 Task: Add an event with the title Interview with Christena, date '2024/03/01', time 8:00 AM to 10:00 AMand add a description: The quality assurance team will provide recommendations for process improvements based on their findings. These recommendations may include suggestions for enhancing project management practices, refining development methodologies, or implementing quality control measures.Select event color  Grape . Add location for the event as: Accra, Ghana, logged in from the account softage.4@softage.netand send the event invitation to softage.2@softage.net and softage.3@softage.net. Set a reminder for the event Every weekday(Monday to Friday)
Action: Mouse moved to (74, 103)
Screenshot: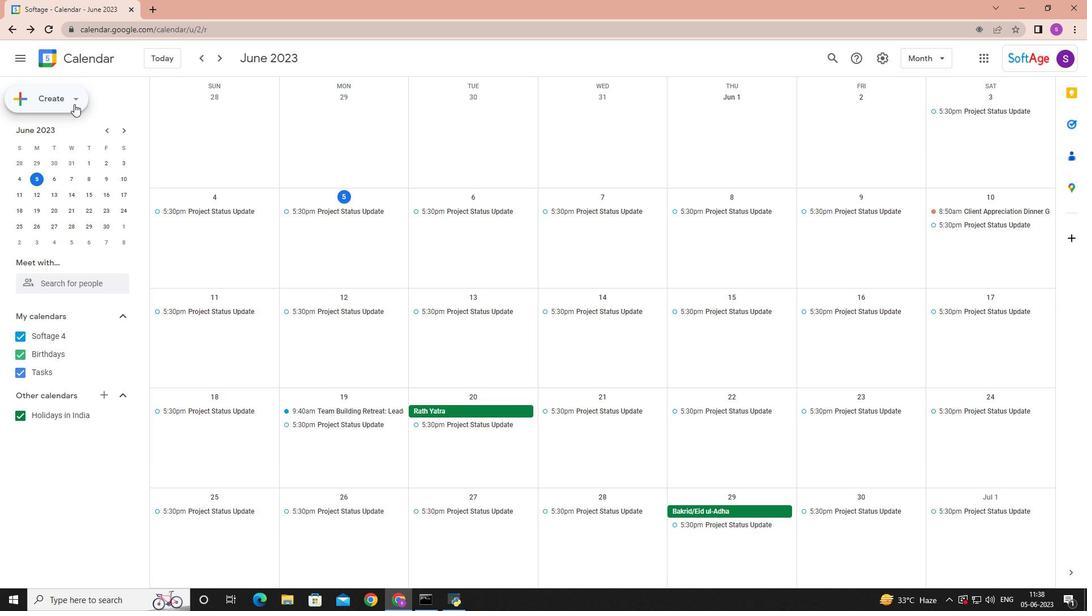 
Action: Mouse pressed left at (74, 103)
Screenshot: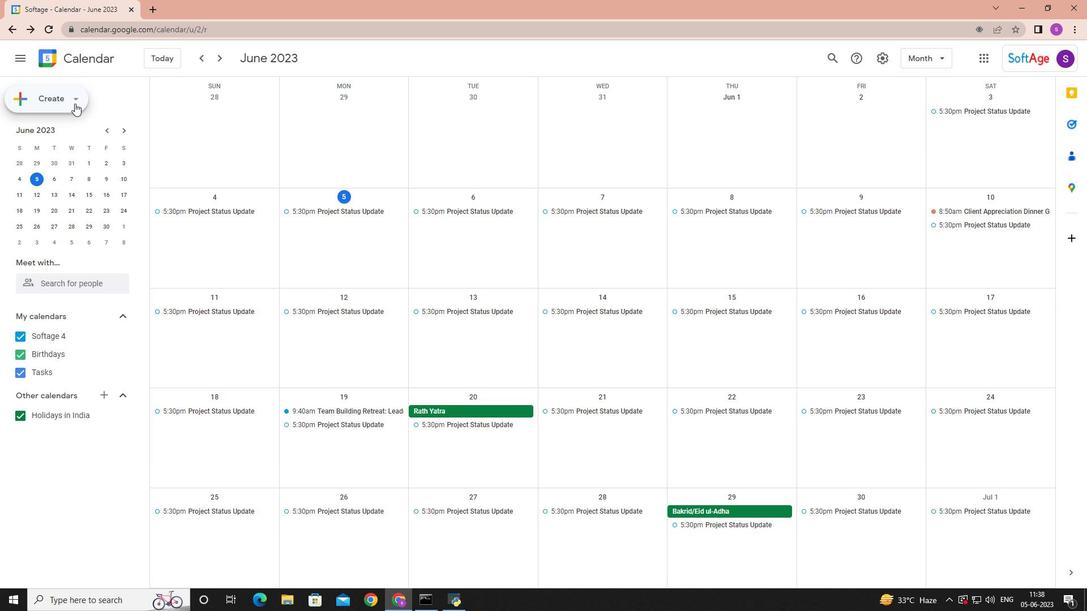
Action: Mouse moved to (73, 130)
Screenshot: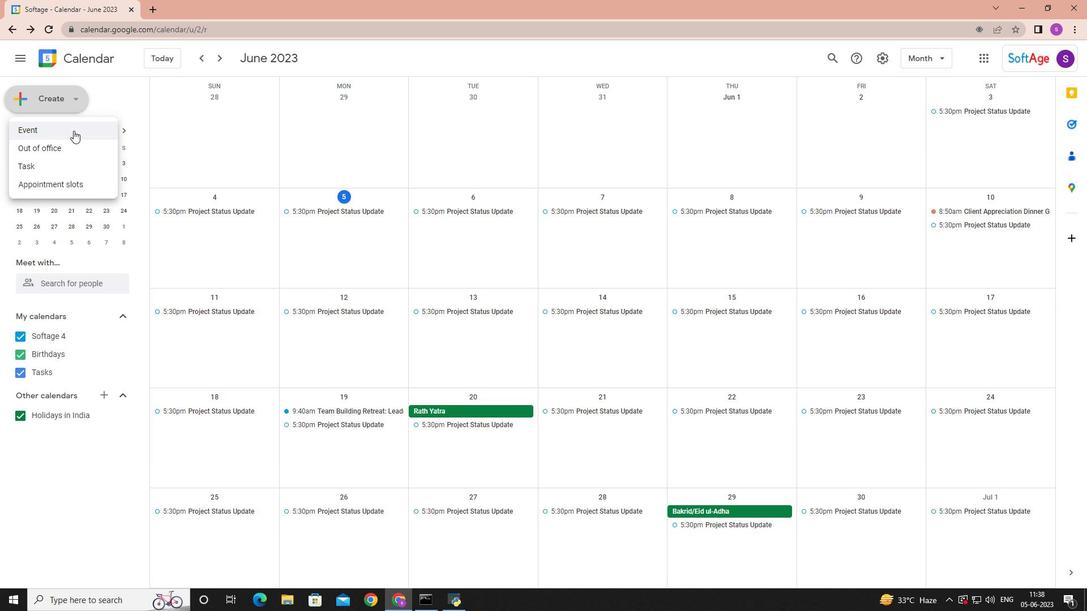 
Action: Mouse pressed left at (73, 130)
Screenshot: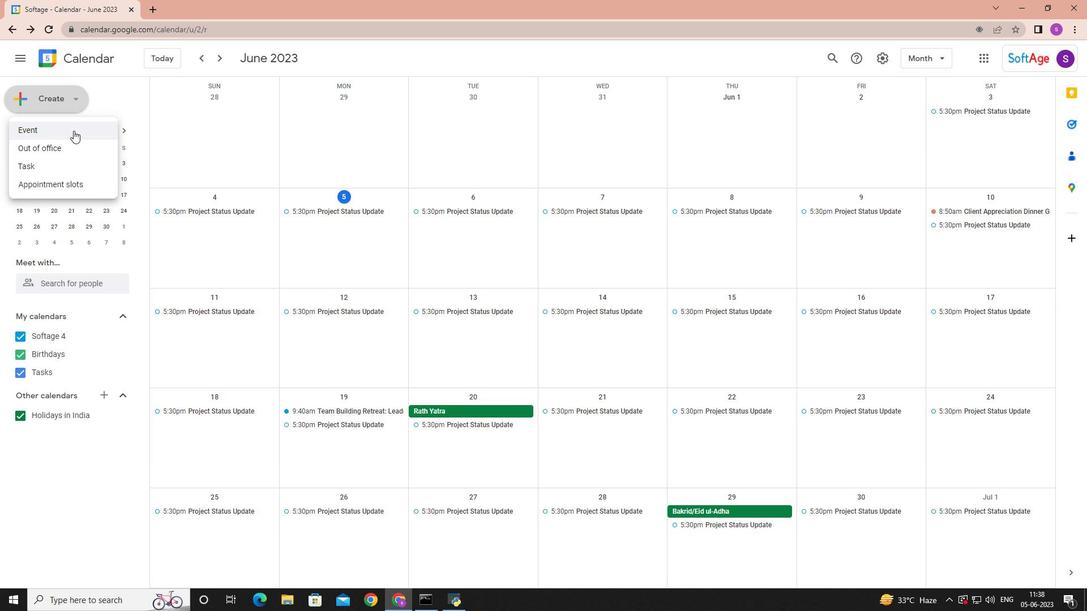 
Action: Mouse moved to (176, 447)
Screenshot: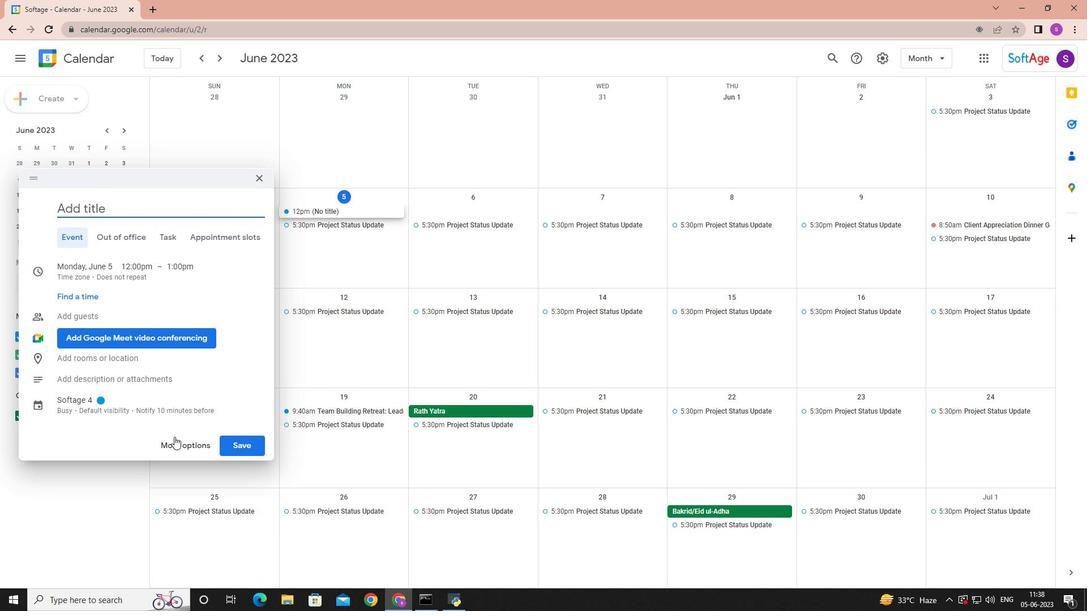 
Action: Mouse pressed left at (176, 447)
Screenshot: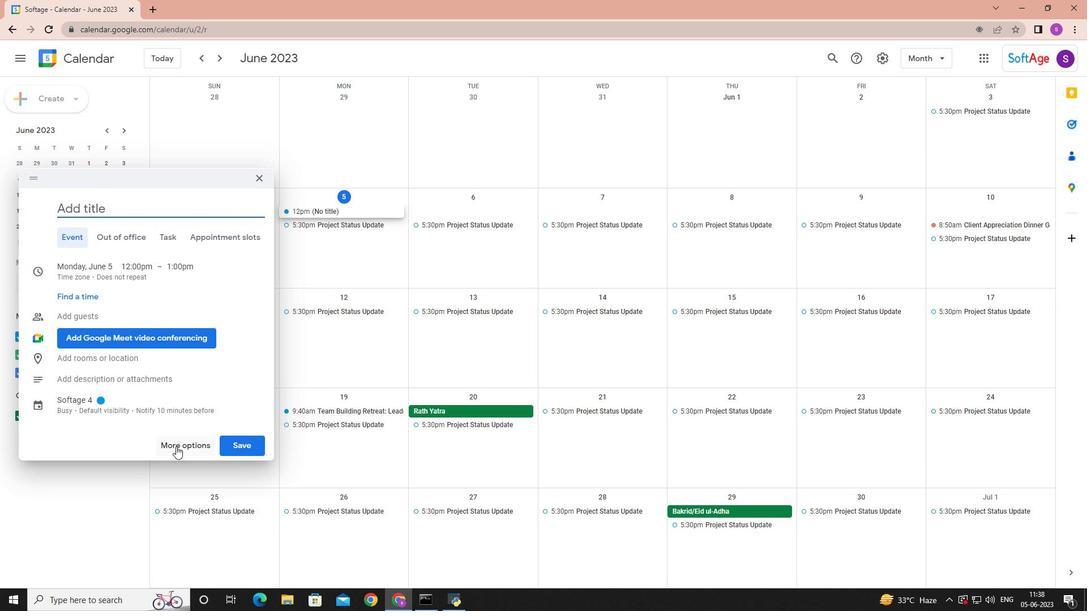 
Action: Key pressed <Key.shift>Interview<Key.space>with<Key.space><Key.shift>Christena,<Key.backspace>
Screenshot: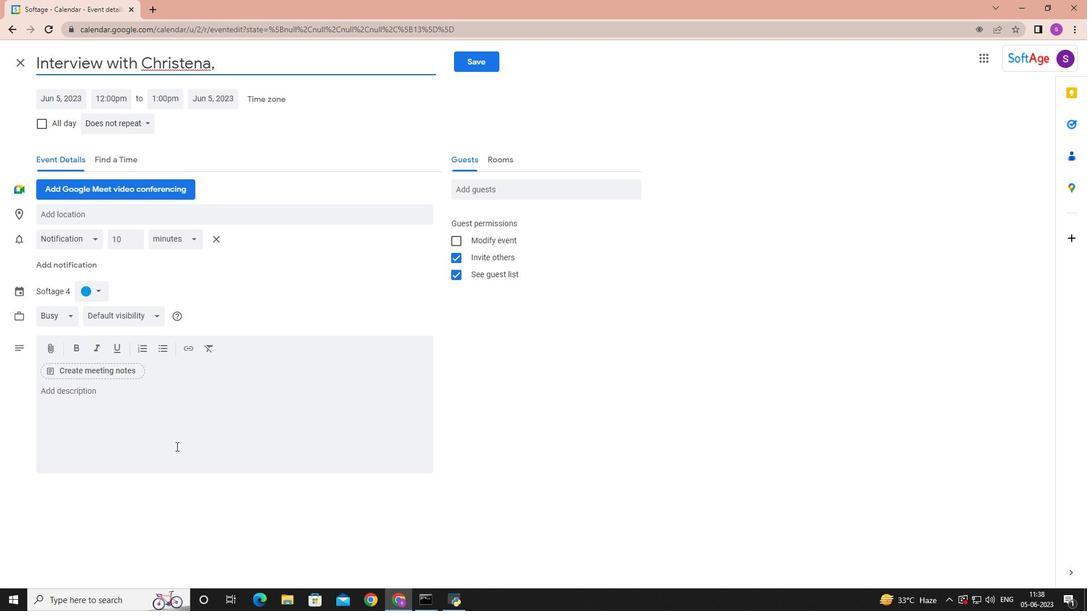 
Action: Mouse moved to (62, 103)
Screenshot: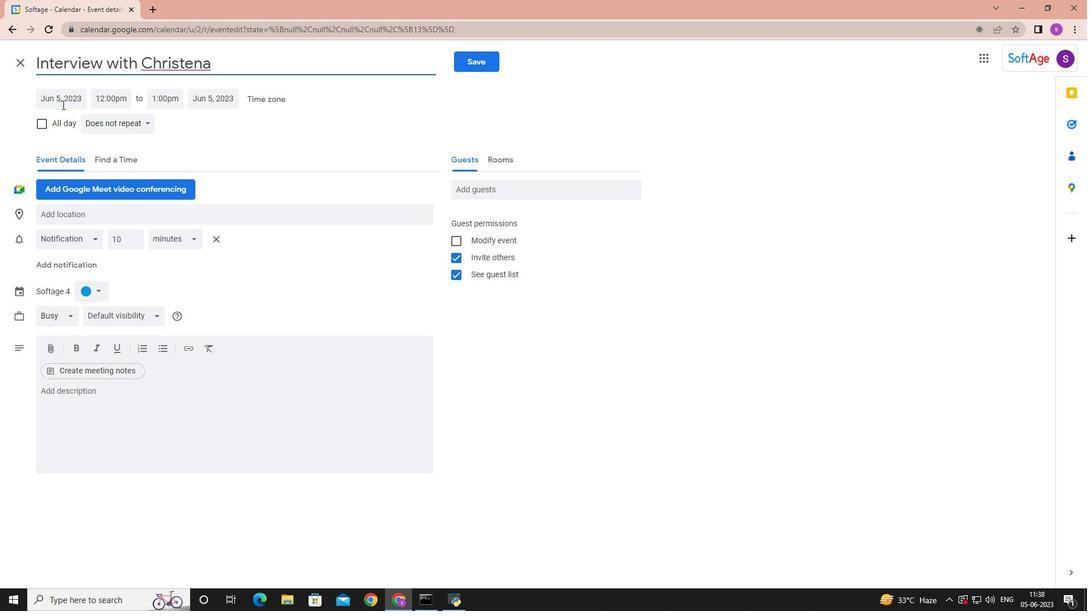 
Action: Mouse pressed left at (62, 103)
Screenshot: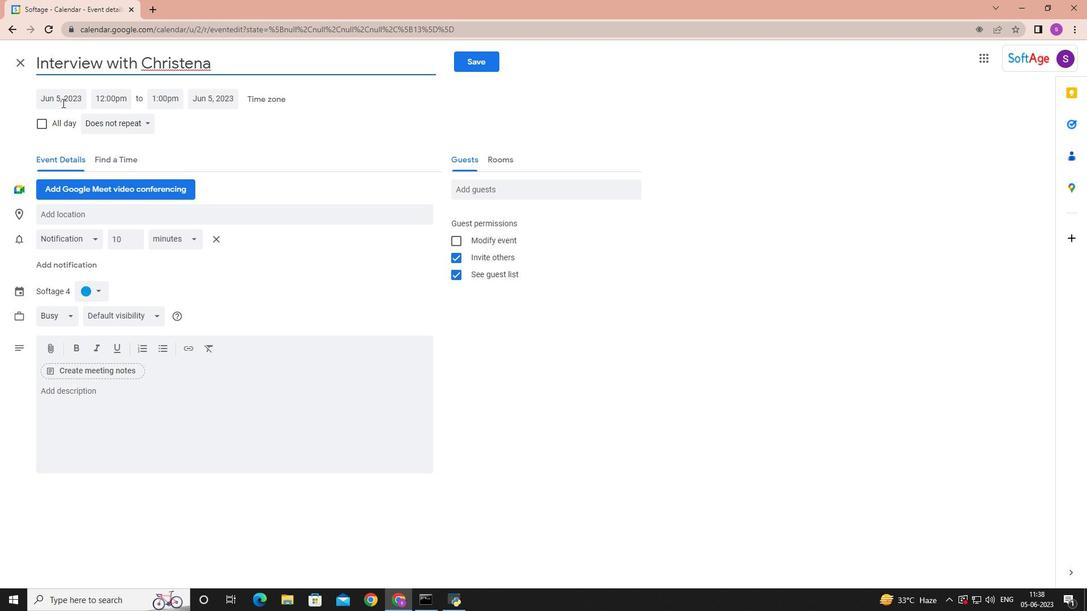 
Action: Mouse moved to (177, 120)
Screenshot: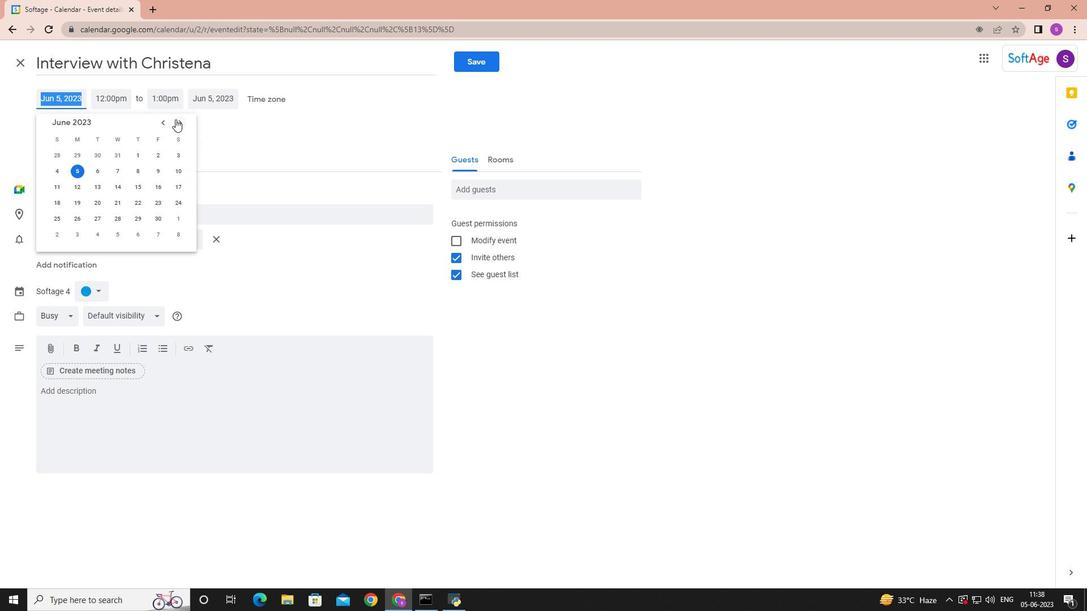 
Action: Mouse pressed left at (177, 120)
Screenshot: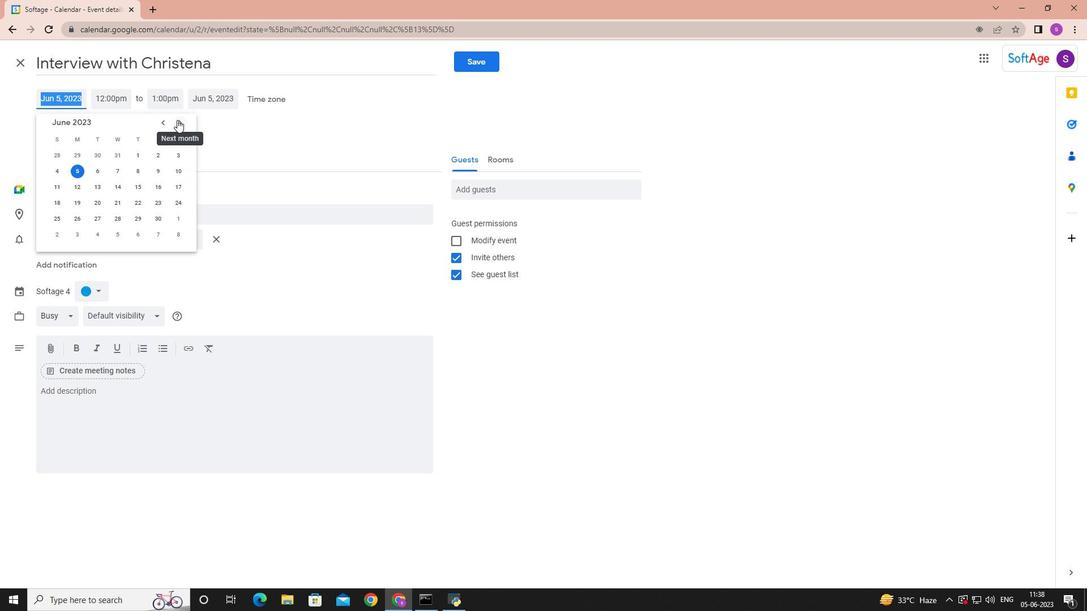 
Action: Mouse pressed left at (177, 120)
Screenshot: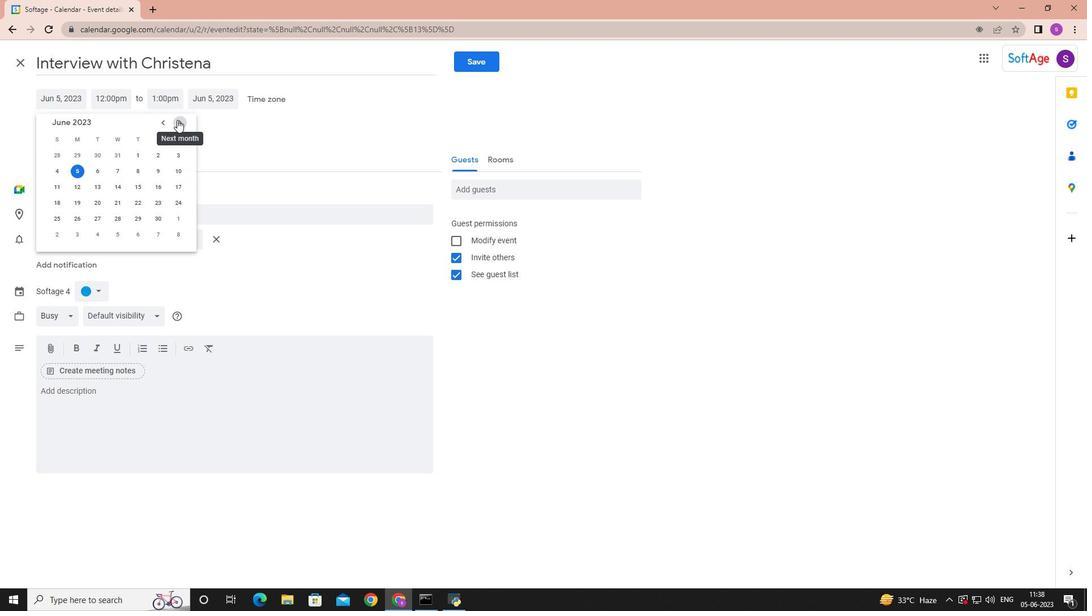 
Action: Mouse pressed left at (177, 120)
Screenshot: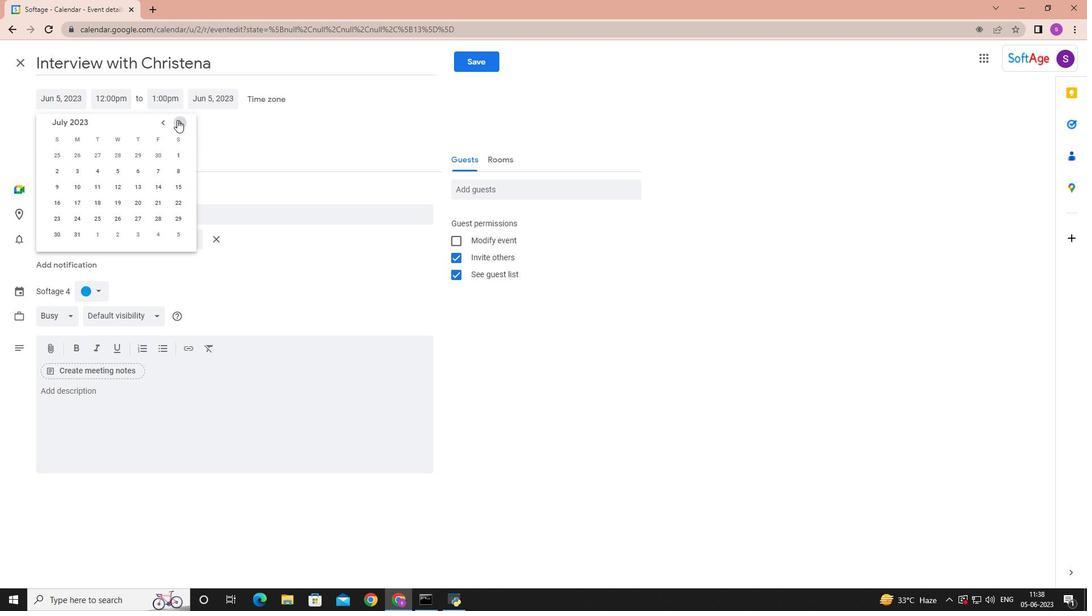 
Action: Mouse pressed left at (177, 120)
Screenshot: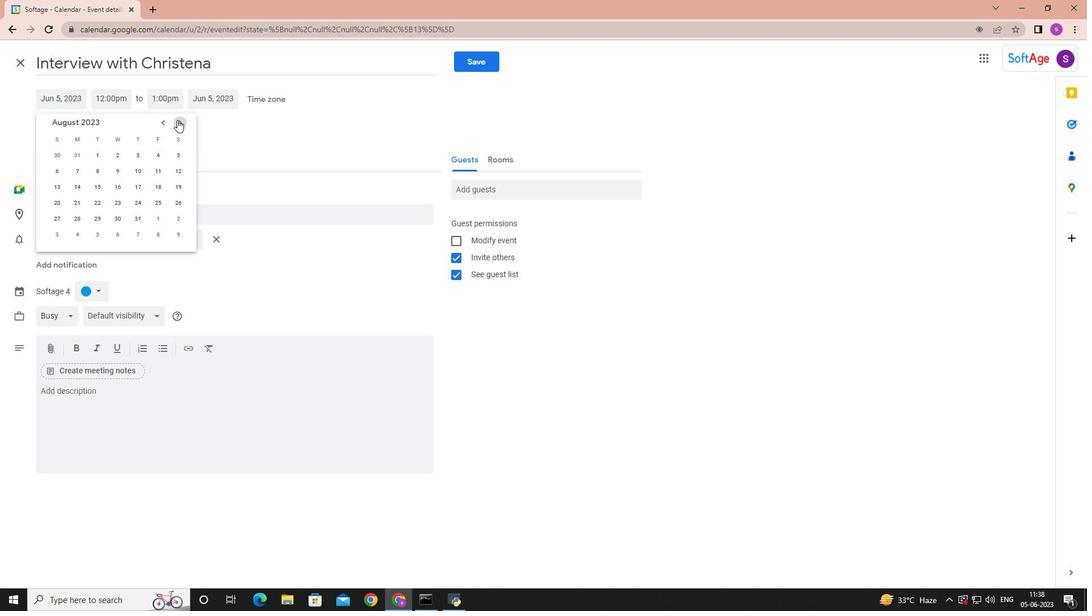 
Action: Mouse pressed left at (177, 120)
Screenshot: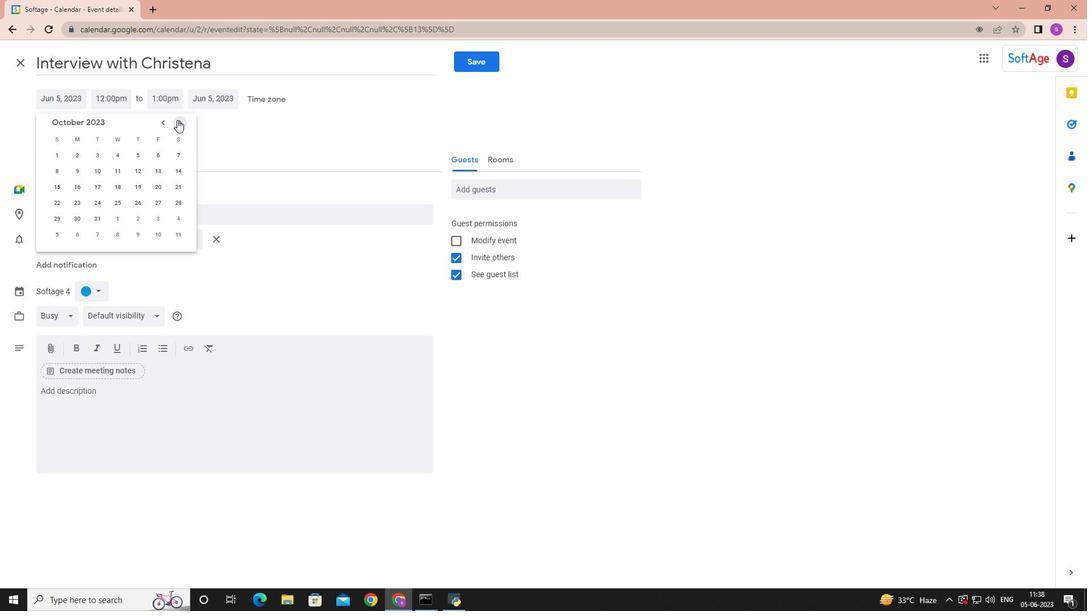 
Action: Mouse pressed left at (177, 120)
Screenshot: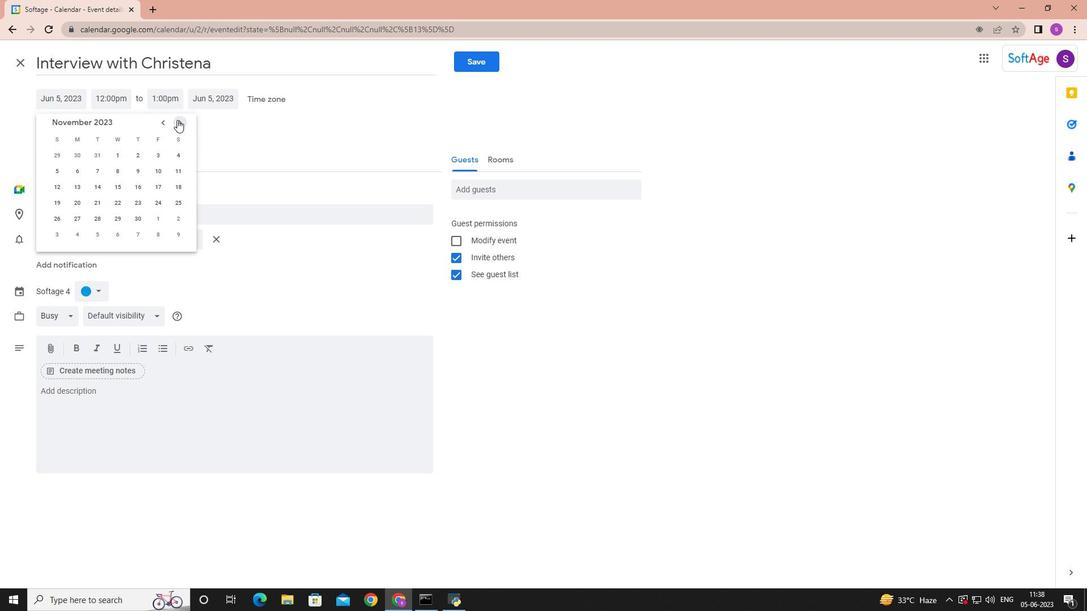 
Action: Mouse pressed left at (177, 120)
Screenshot: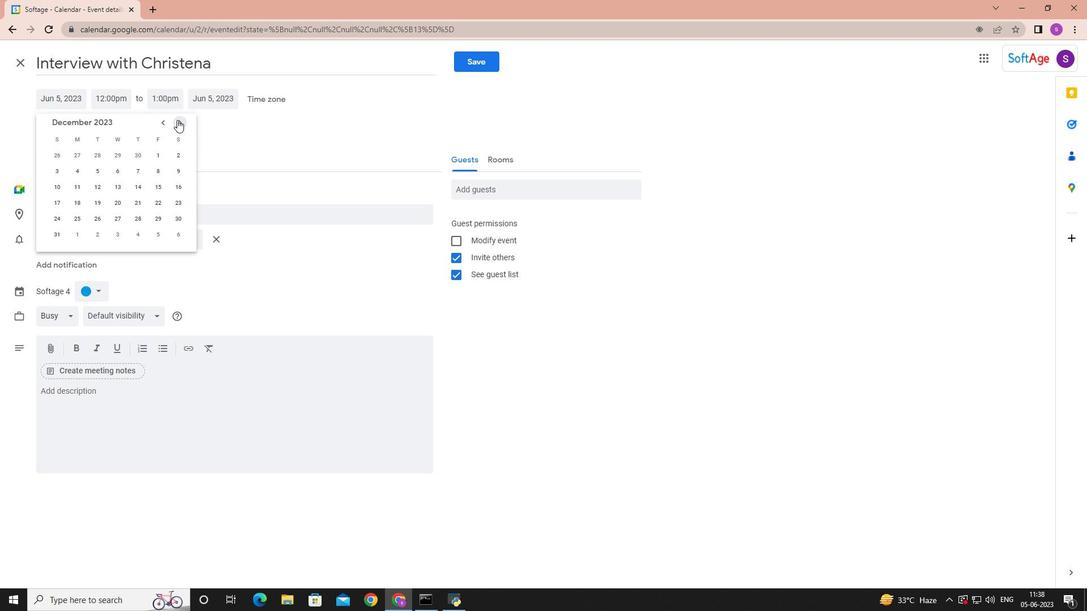 
Action: Mouse pressed left at (177, 120)
Screenshot: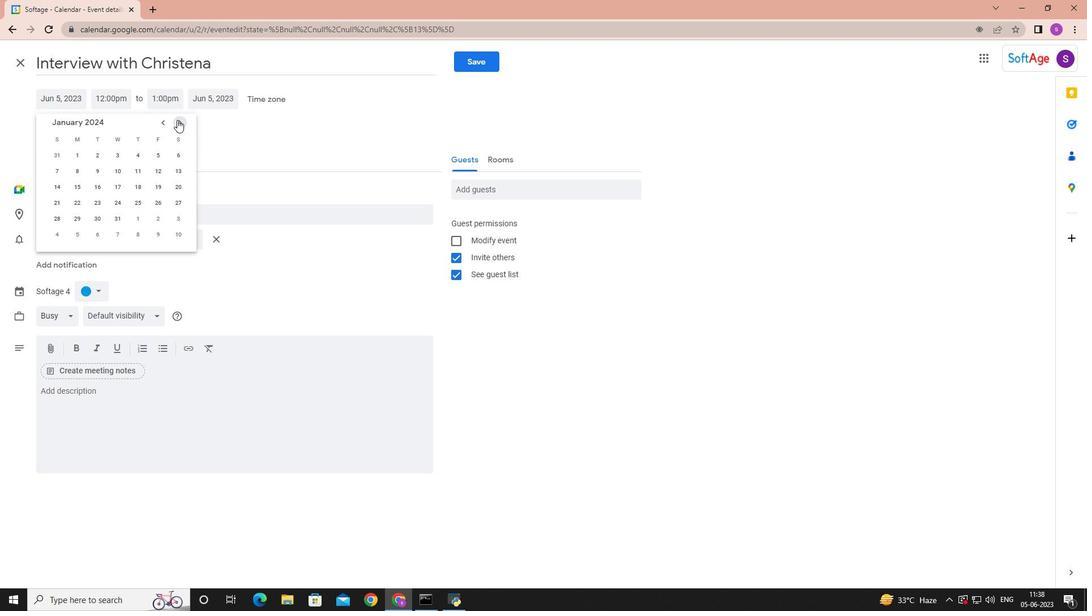 
Action: Mouse pressed left at (177, 120)
Screenshot: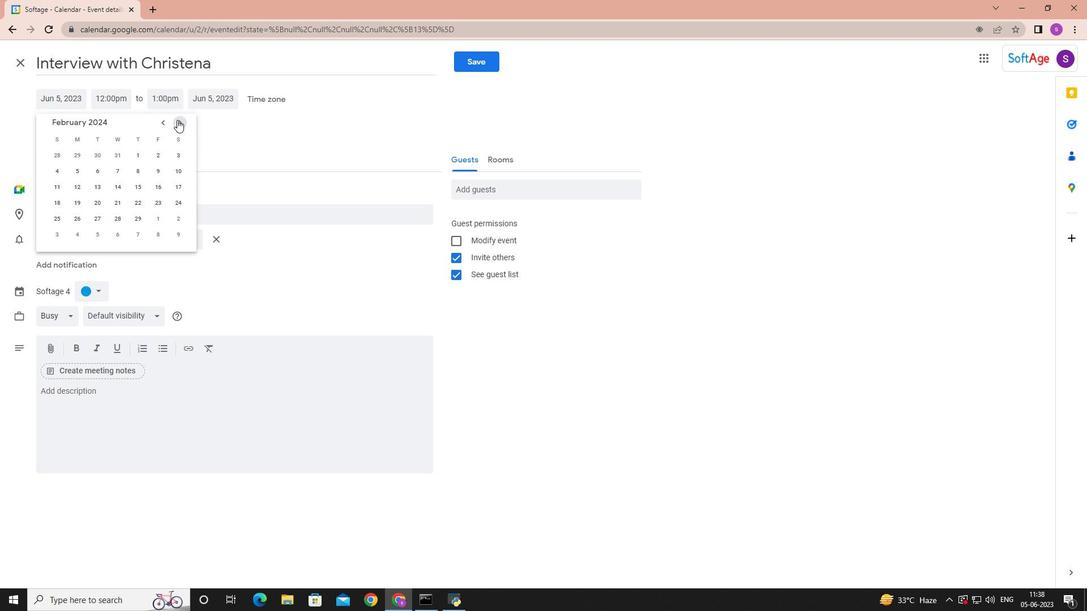 
Action: Mouse moved to (156, 154)
Screenshot: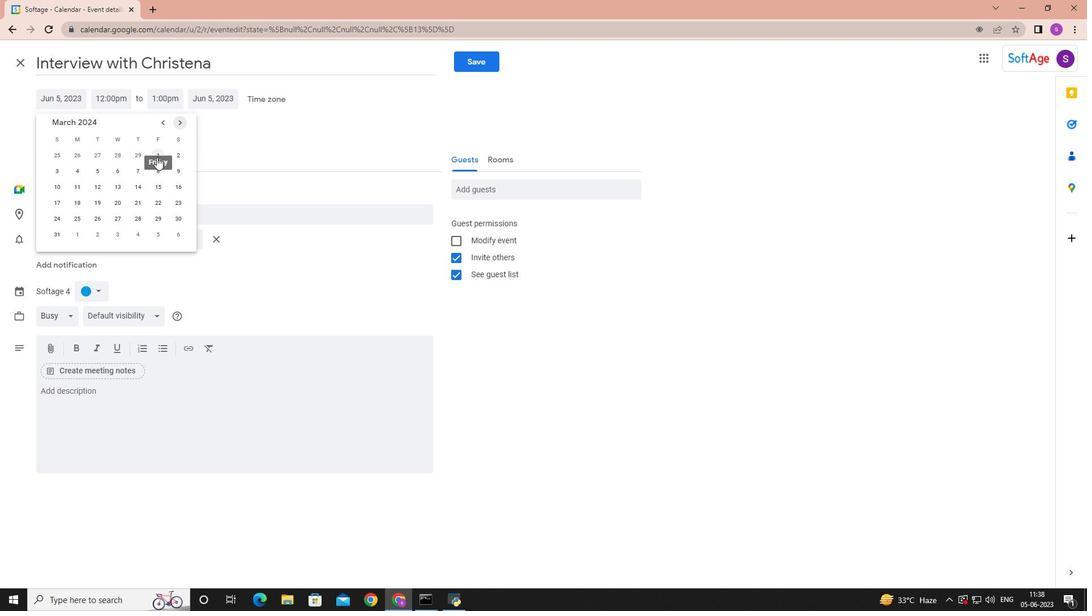 
Action: Mouse pressed left at (156, 154)
Screenshot: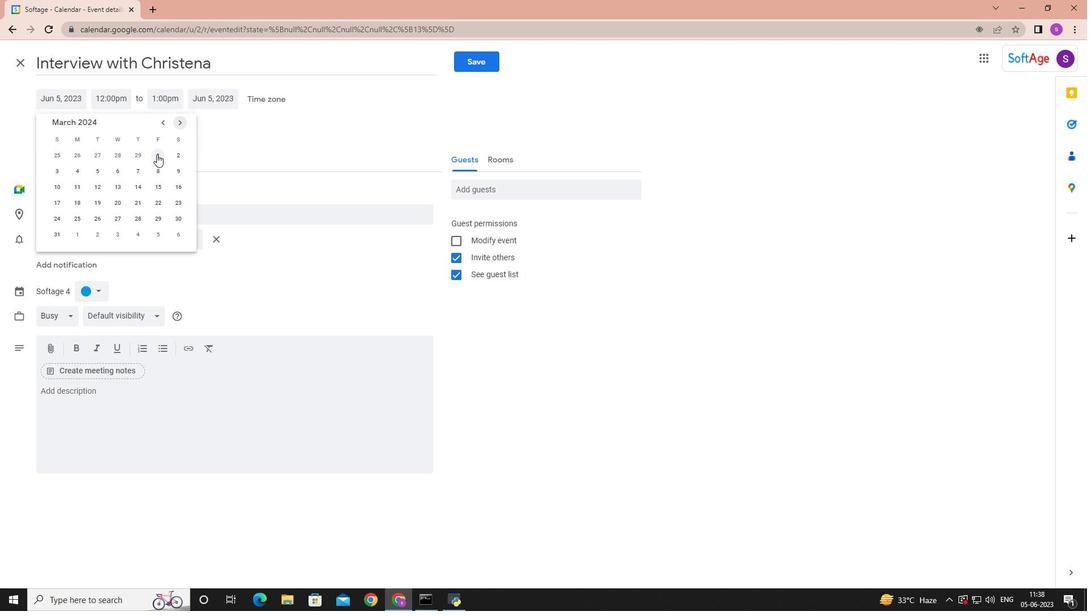 
Action: Mouse moved to (117, 106)
Screenshot: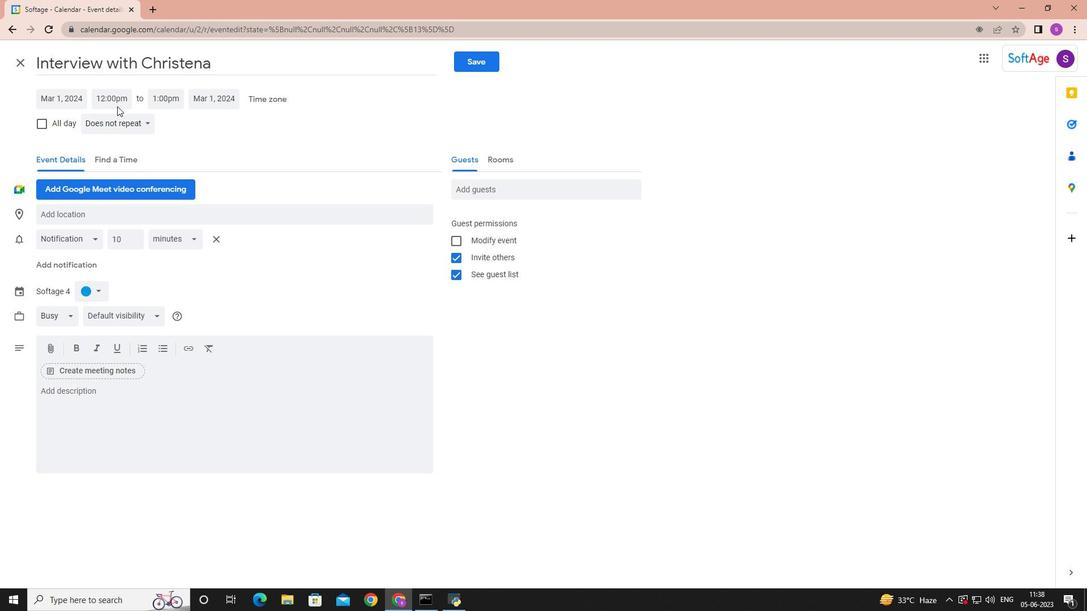 
Action: Mouse pressed left at (117, 106)
Screenshot: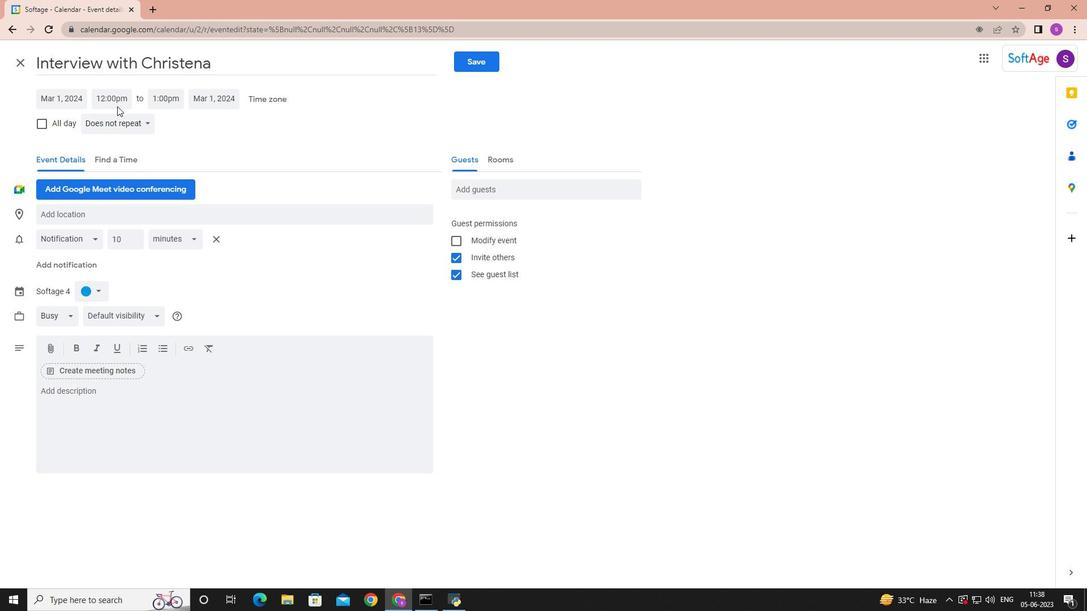 
Action: Mouse moved to (147, 184)
Screenshot: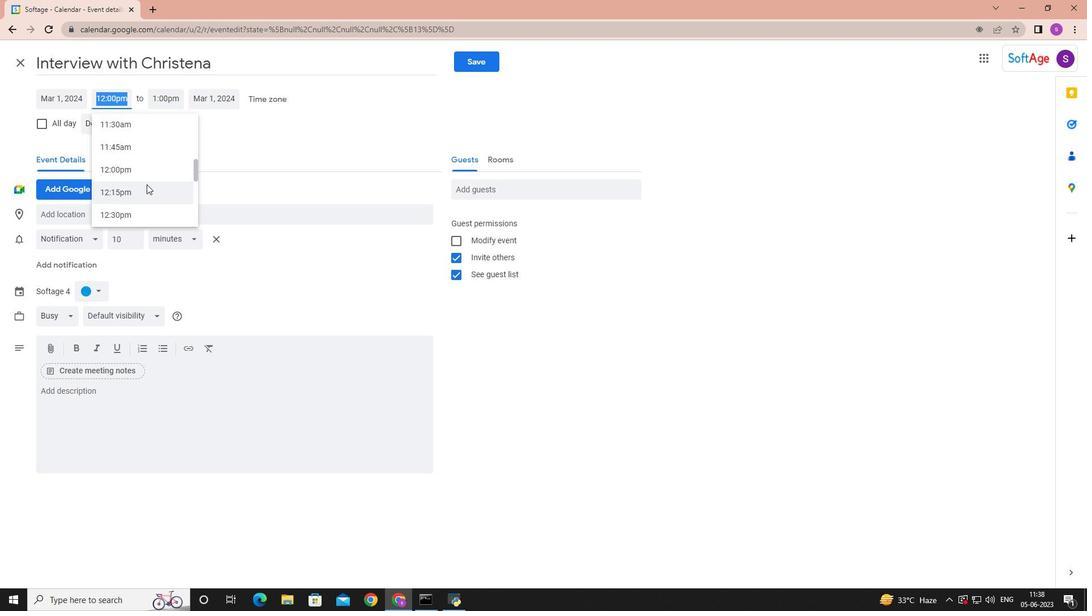 
Action: Mouse scrolled (147, 184) with delta (0, 0)
Screenshot: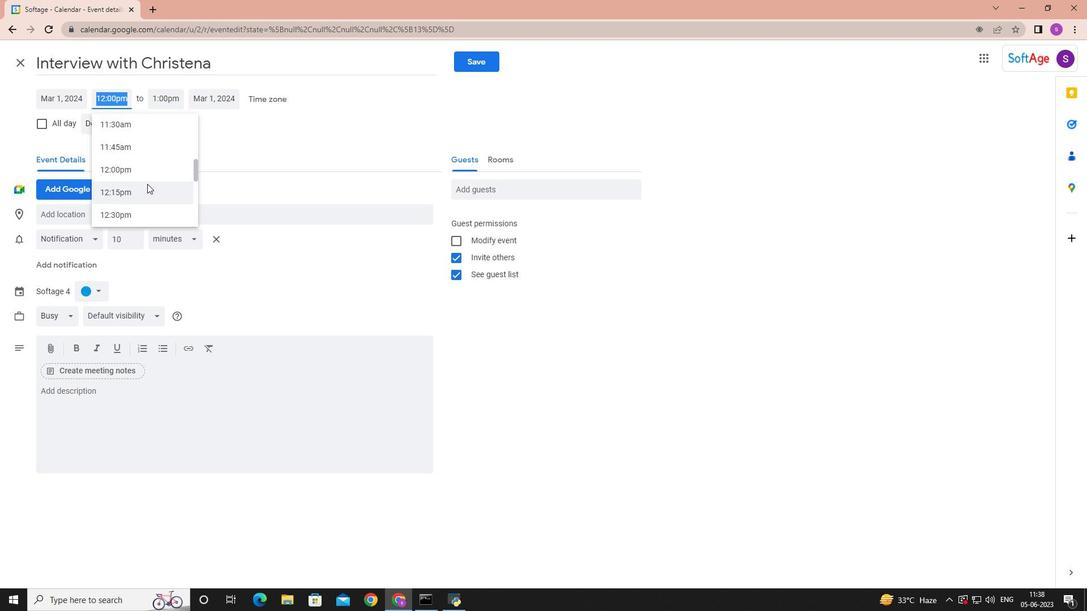 
Action: Mouse scrolled (147, 184) with delta (0, 0)
Screenshot: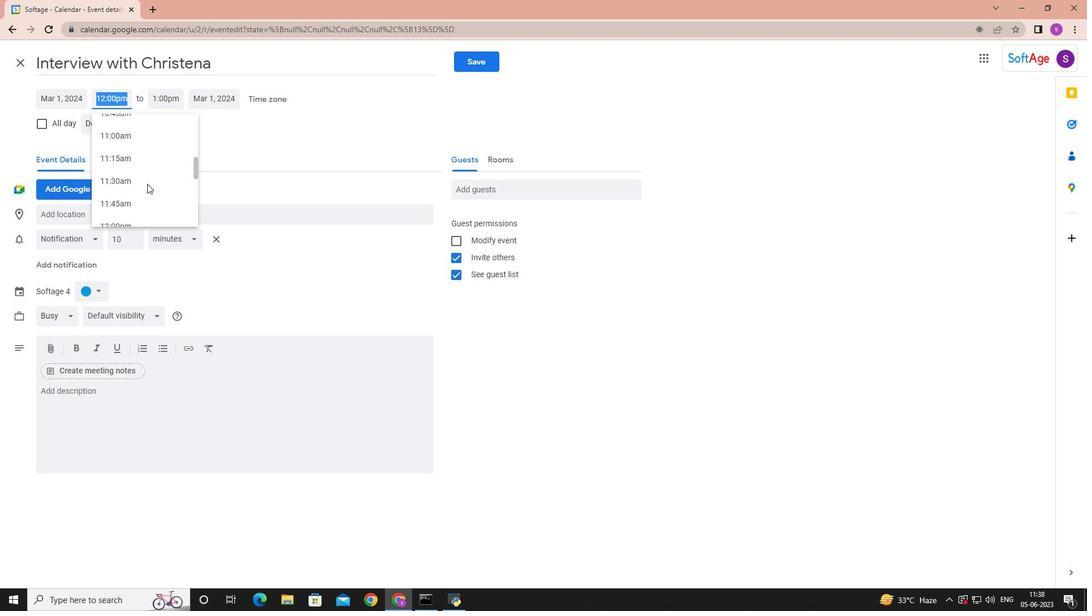 
Action: Mouse scrolled (147, 184) with delta (0, 0)
Screenshot: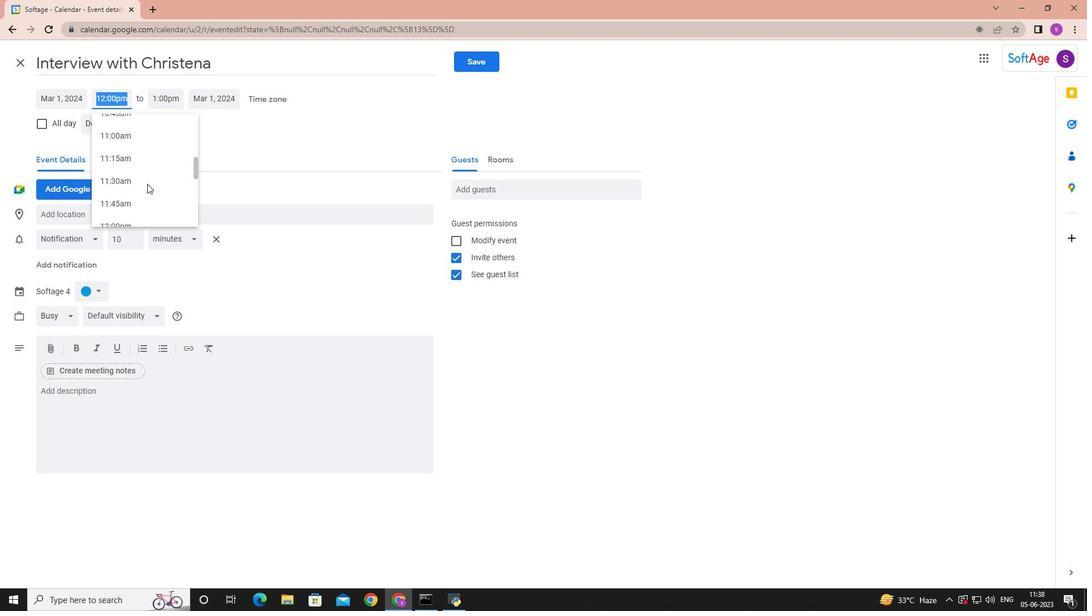 
Action: Mouse scrolled (147, 184) with delta (0, 0)
Screenshot: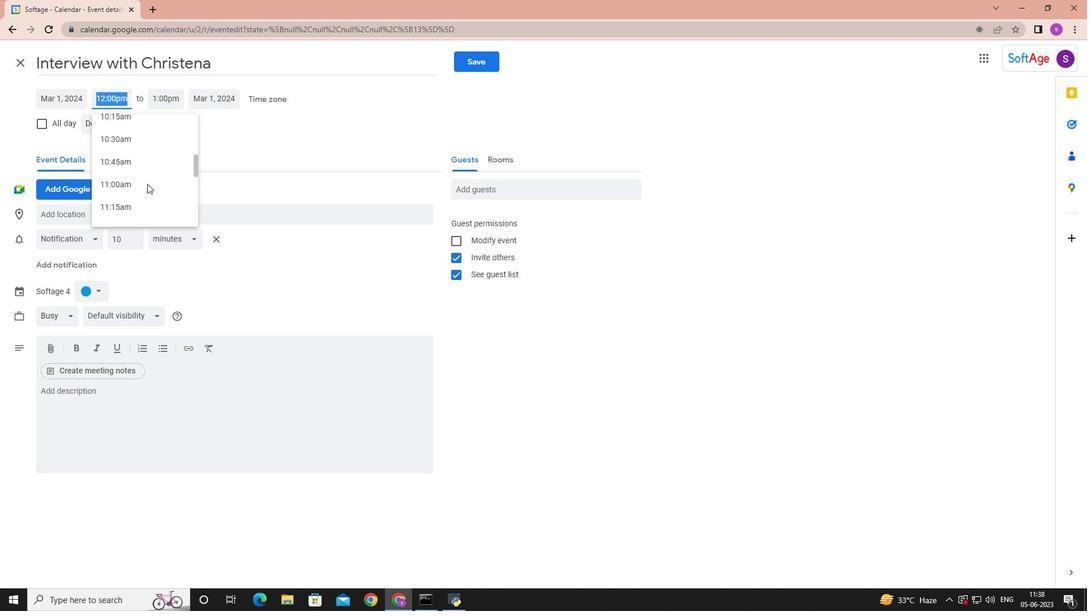 
Action: Mouse scrolled (147, 184) with delta (0, 0)
Screenshot: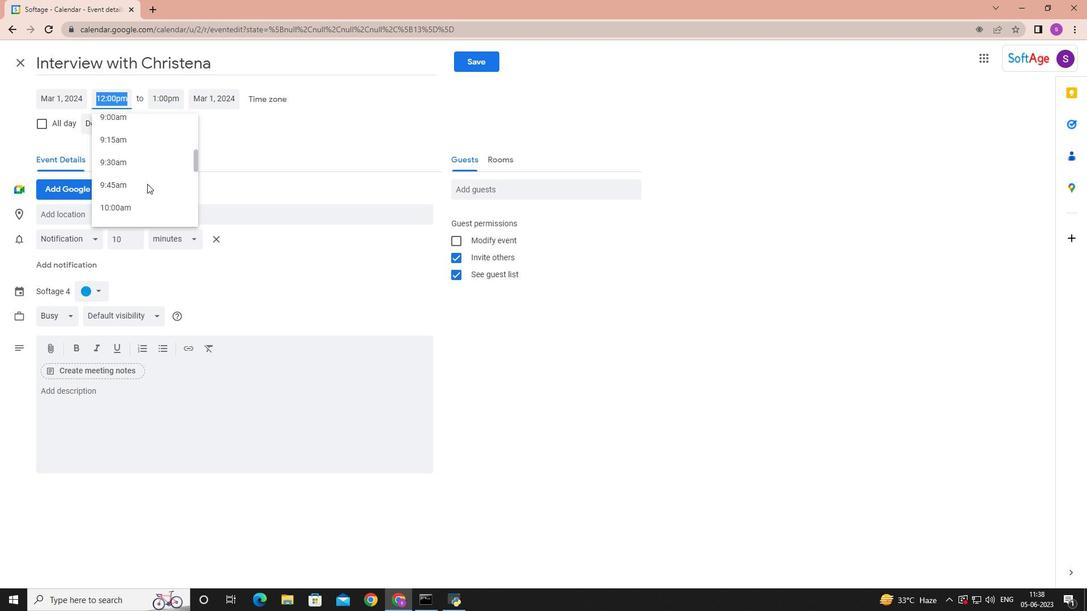 
Action: Mouse scrolled (147, 184) with delta (0, 0)
Screenshot: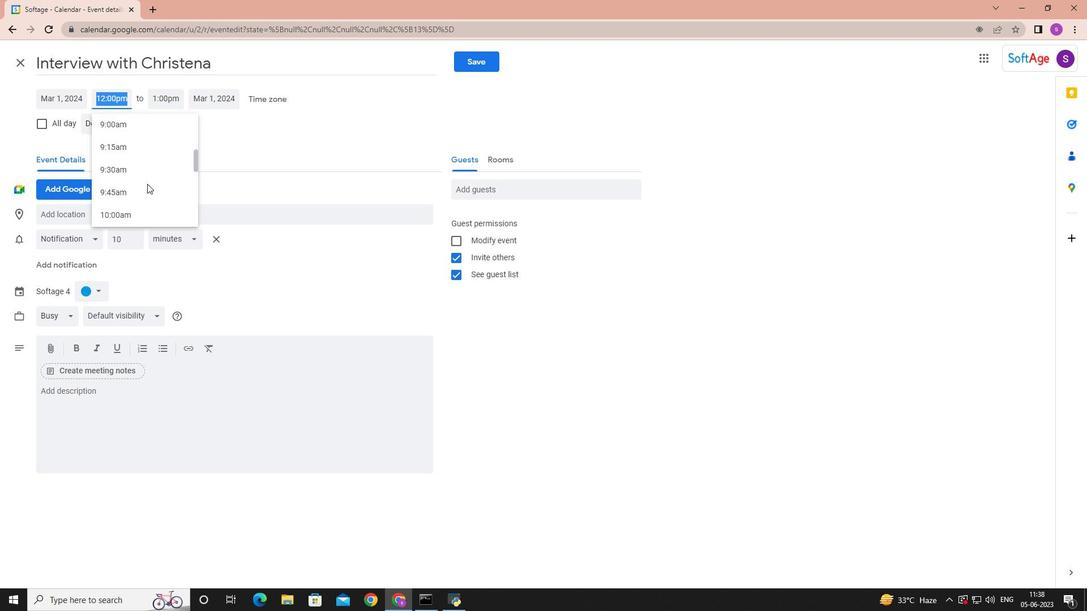 
Action: Mouse scrolled (147, 184) with delta (0, 0)
Screenshot: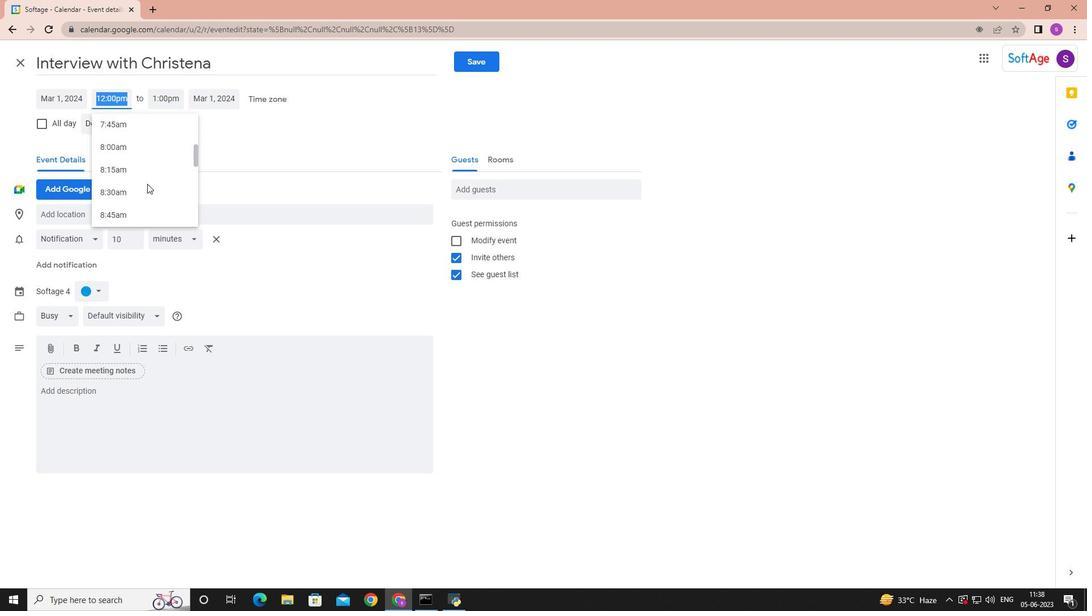 
Action: Mouse scrolled (147, 183) with delta (0, 0)
Screenshot: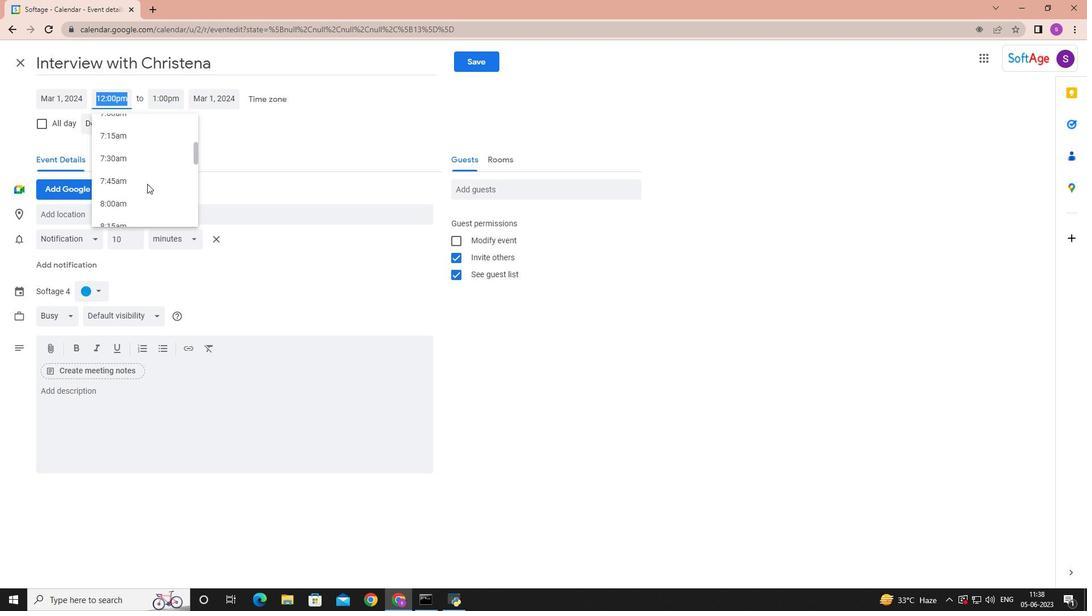 
Action: Mouse moved to (141, 142)
Screenshot: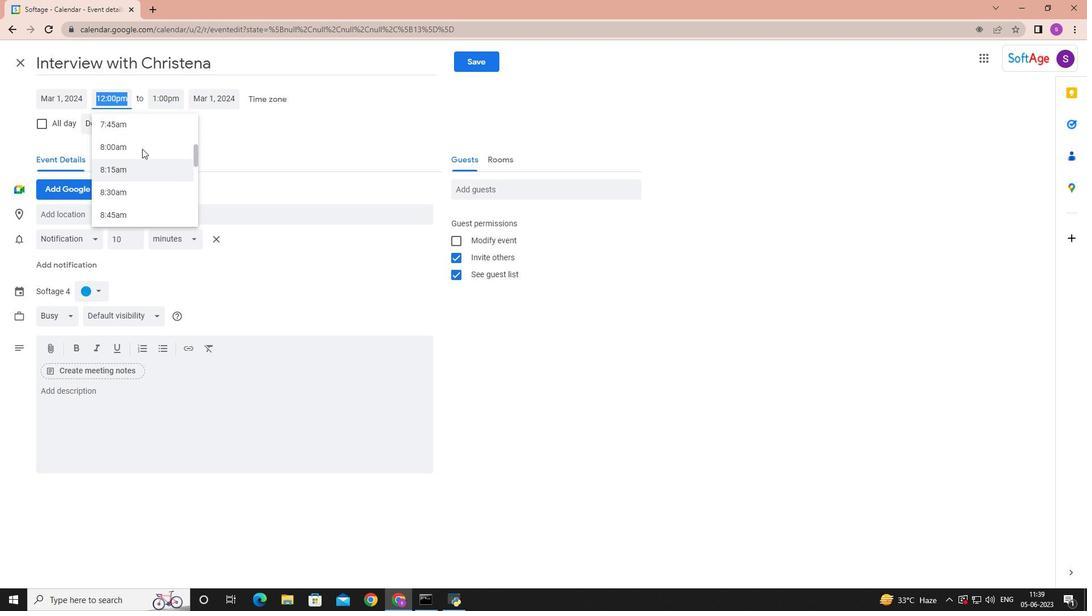 
Action: Mouse pressed left at (141, 142)
Screenshot: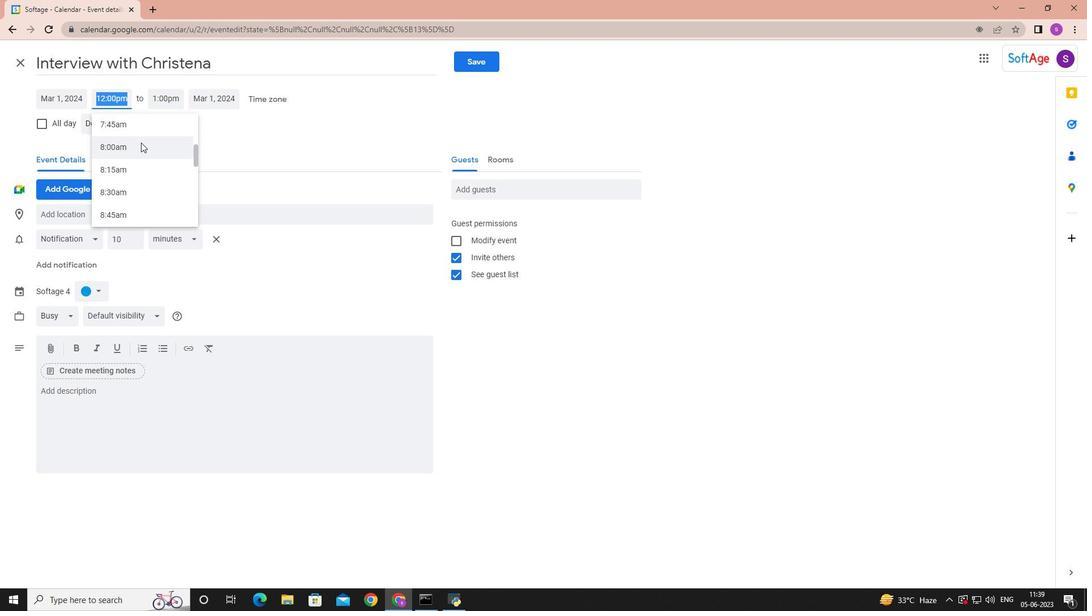 
Action: Mouse moved to (161, 99)
Screenshot: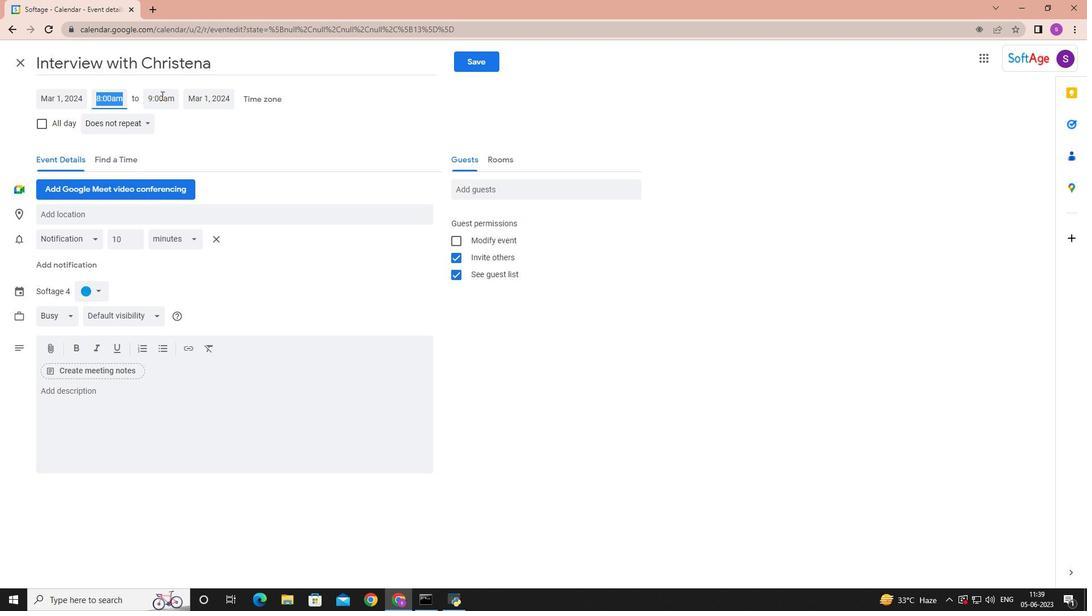 
Action: Mouse pressed left at (161, 99)
Screenshot: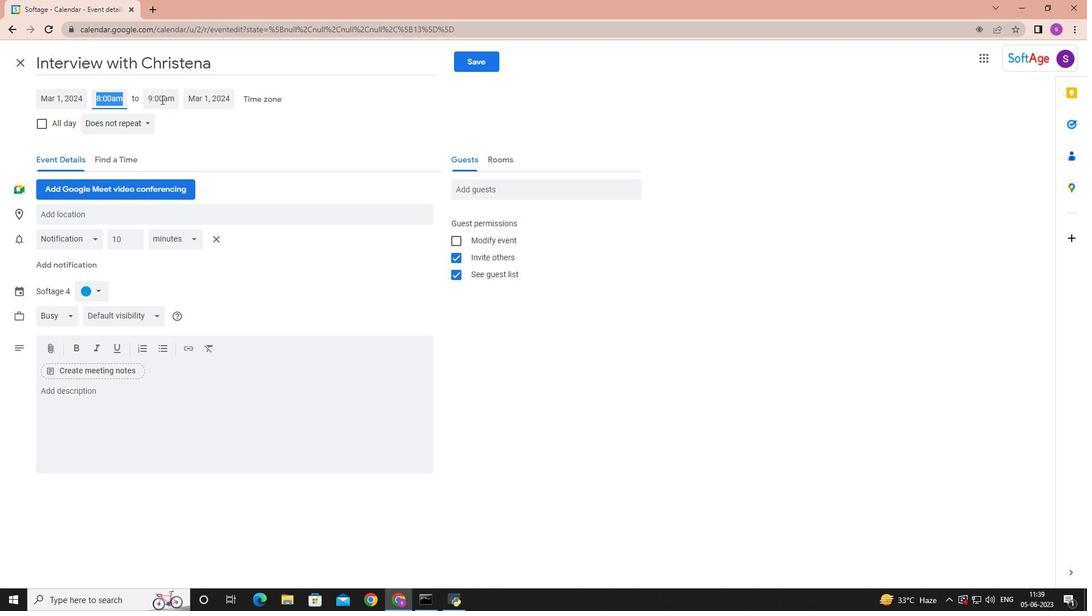 
Action: Mouse moved to (183, 211)
Screenshot: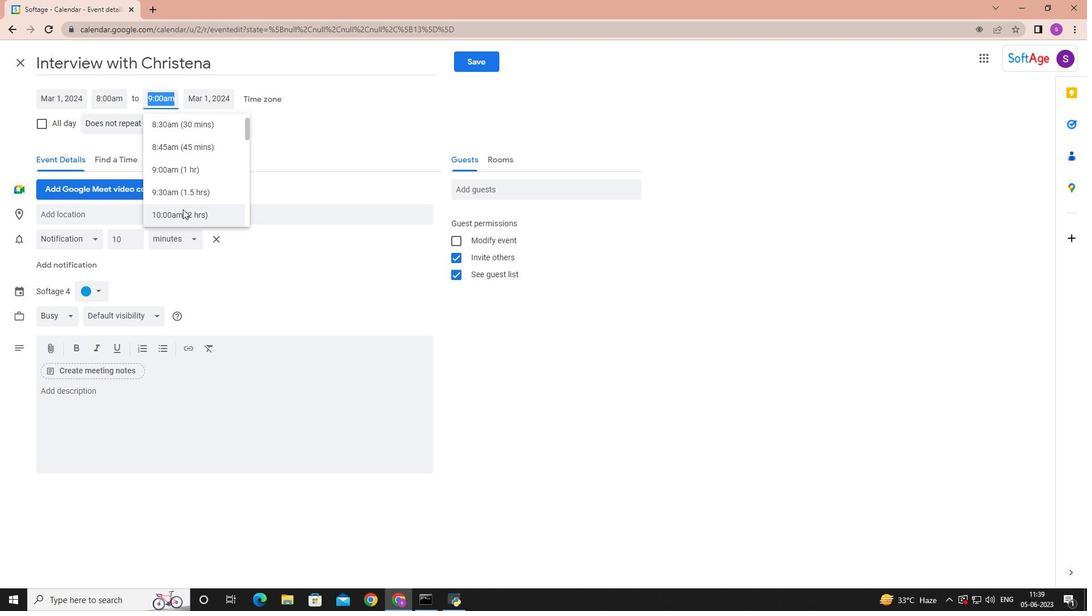 
Action: Mouse pressed left at (183, 211)
Screenshot: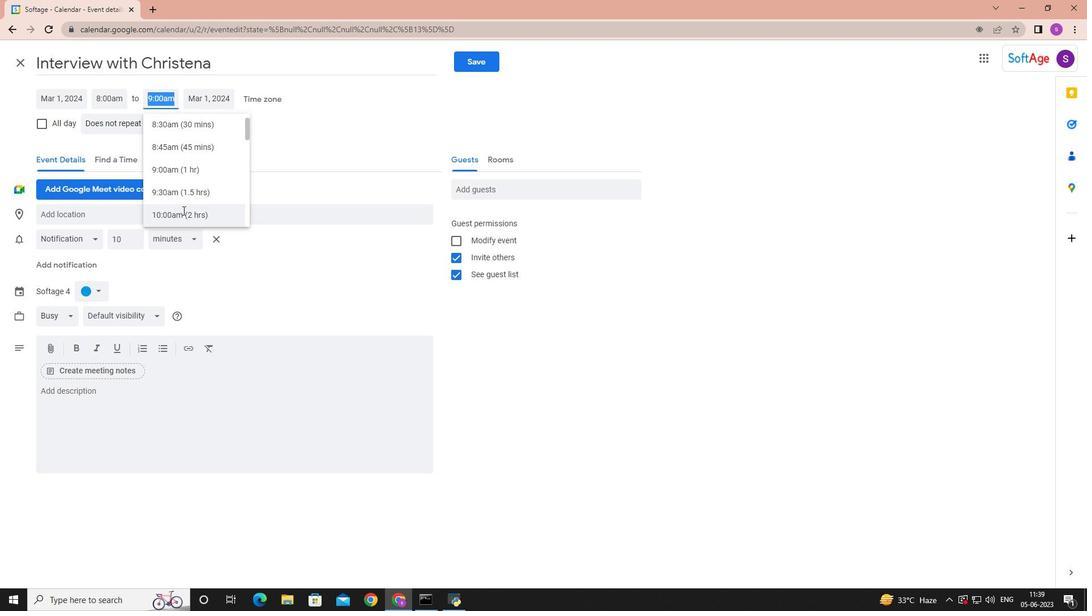 
Action: Mouse moved to (102, 404)
Screenshot: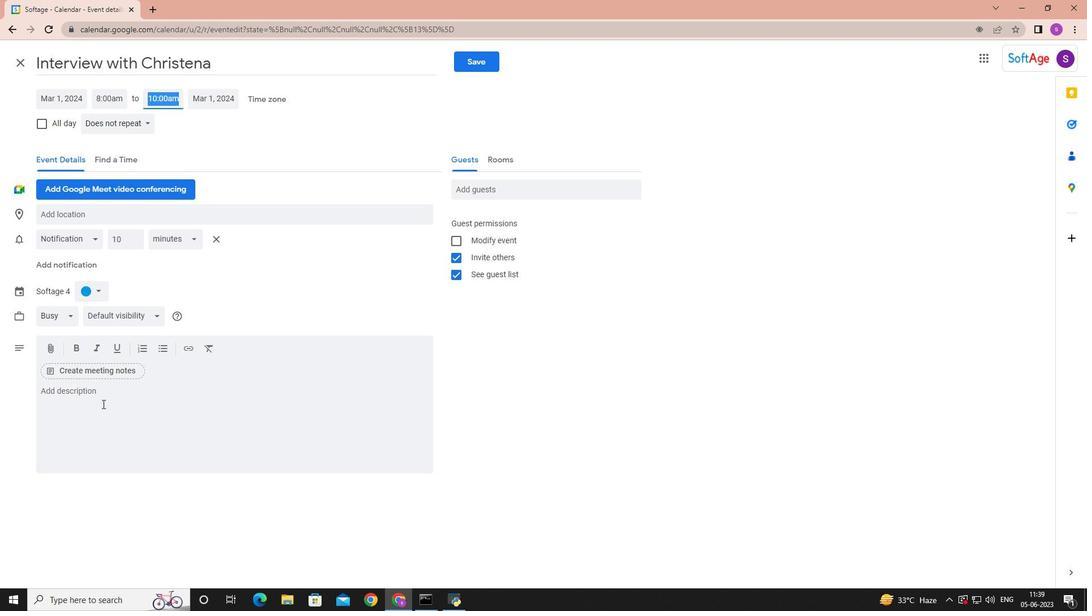 
Action: Mouse pressed left at (102, 404)
Screenshot: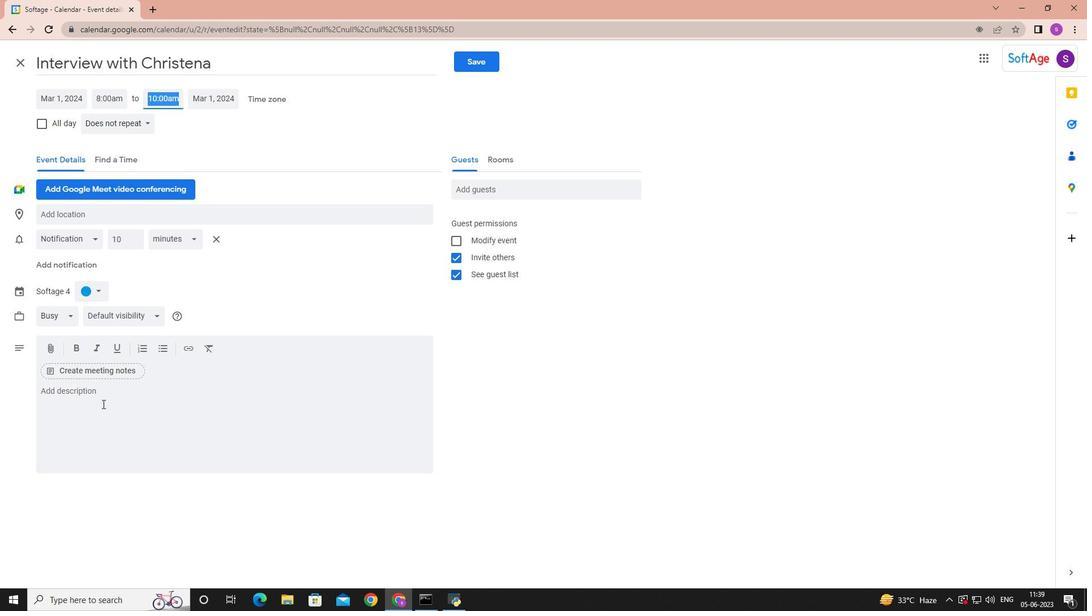 
Action: Mouse moved to (102, 403)
Screenshot: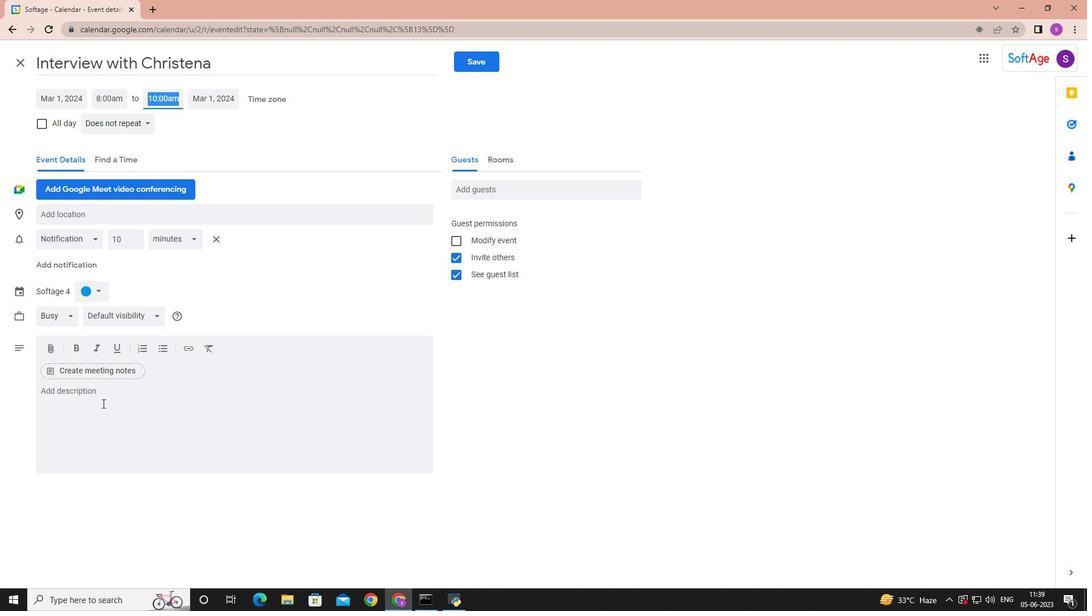 
Action: Key pressed <Key.shift>The<Key.space>quality<Key.space>assurance<Key.space>team<Key.space>will<Key.space>provide<Key.space>recommendations<Key.space>for<Key.space>process<Key.space>improvement<Key.space>based<Key.space>on<Key.space>their<Key.space>finding<Key.space>.<Key.space><Key.shift>Thease<Key.space>re<Key.backspace><Key.backspace><Key.backspace><Key.backspace><Key.backspace><Key.backspace>se<Key.space>recommendations<Key.space>may<Key.space>include<Key.space>suggestions<Key.space>for<Key.space>enc<Key.backspace>hancing<Key.space>projecy<Key.backspace>t<Key.space>management<Key.space>practices<Key.space>refining<Key.space>development<Key.space>methodologies,<Key.space>or<Key.space>implementing<Key.space>quality<Key.space>control<Key.space>mes<Key.backspace>asures.
Screenshot: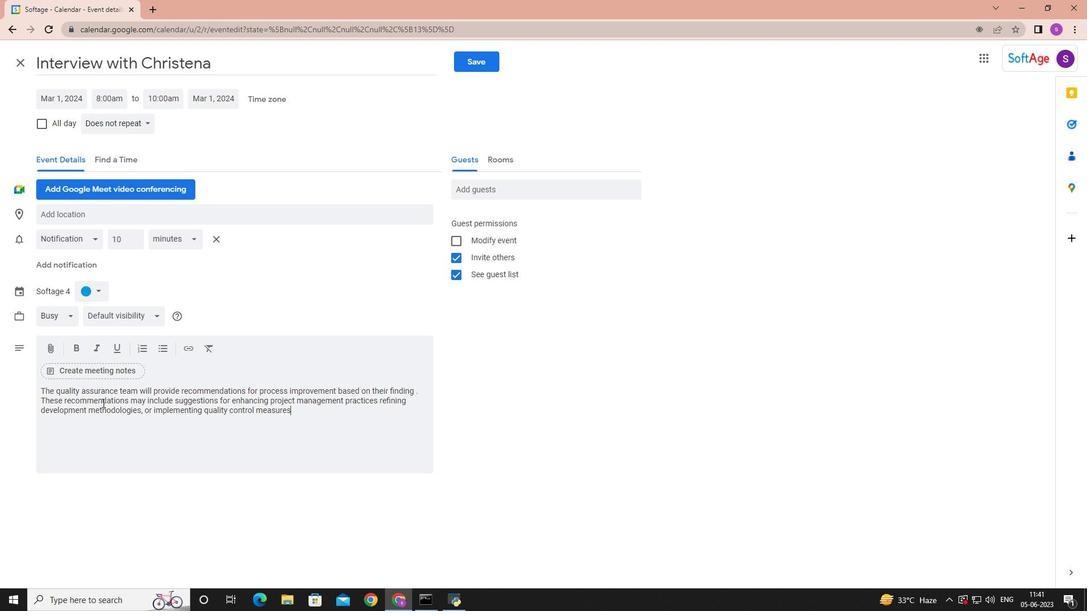 
Action: Mouse moved to (97, 290)
Screenshot: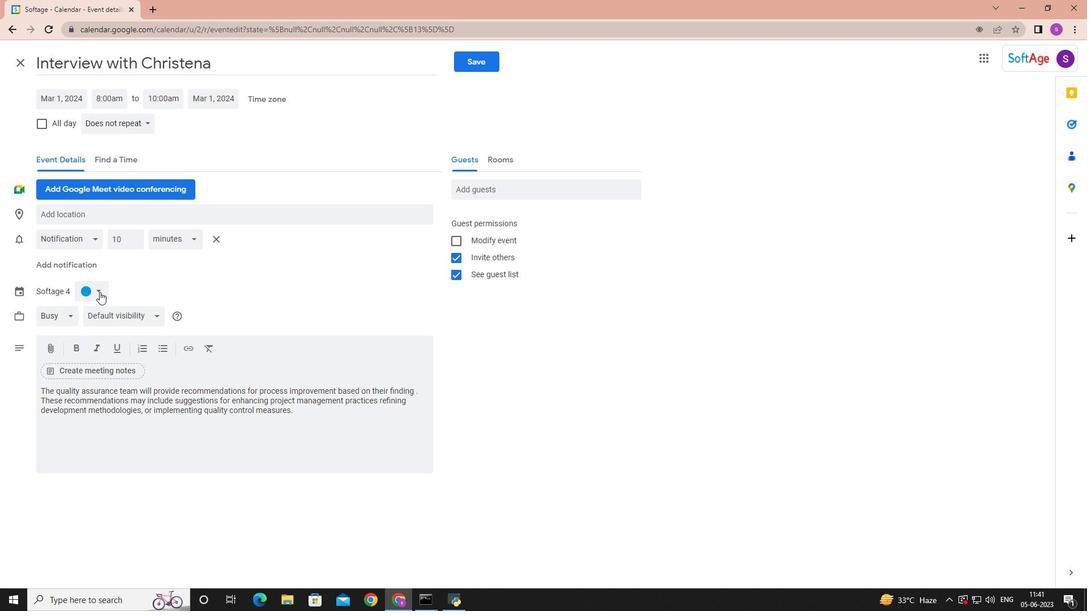 
Action: Mouse pressed left at (97, 290)
Screenshot: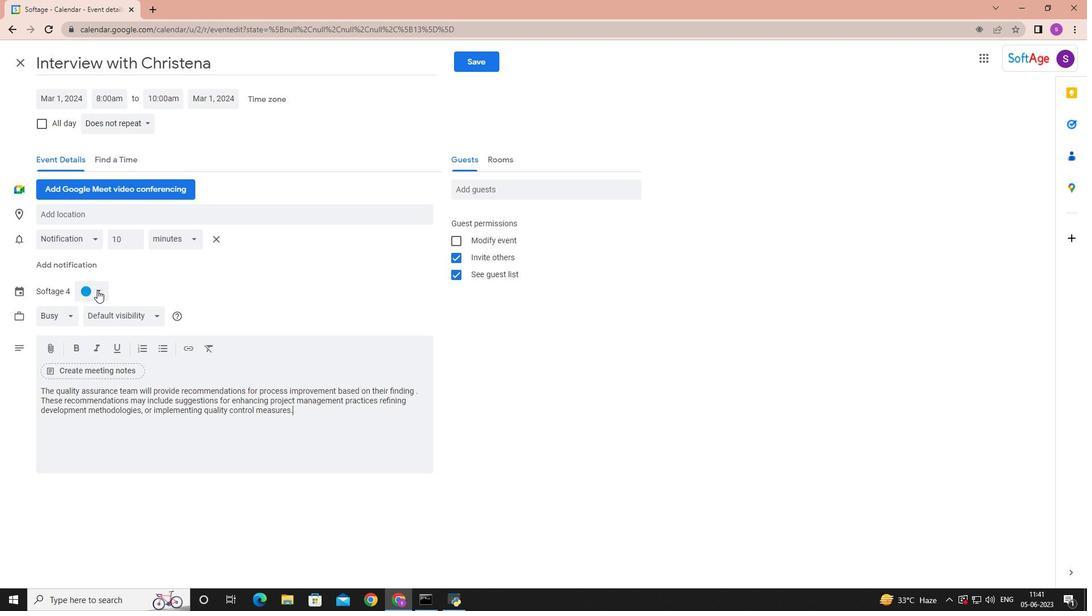 
Action: Mouse moved to (98, 343)
Screenshot: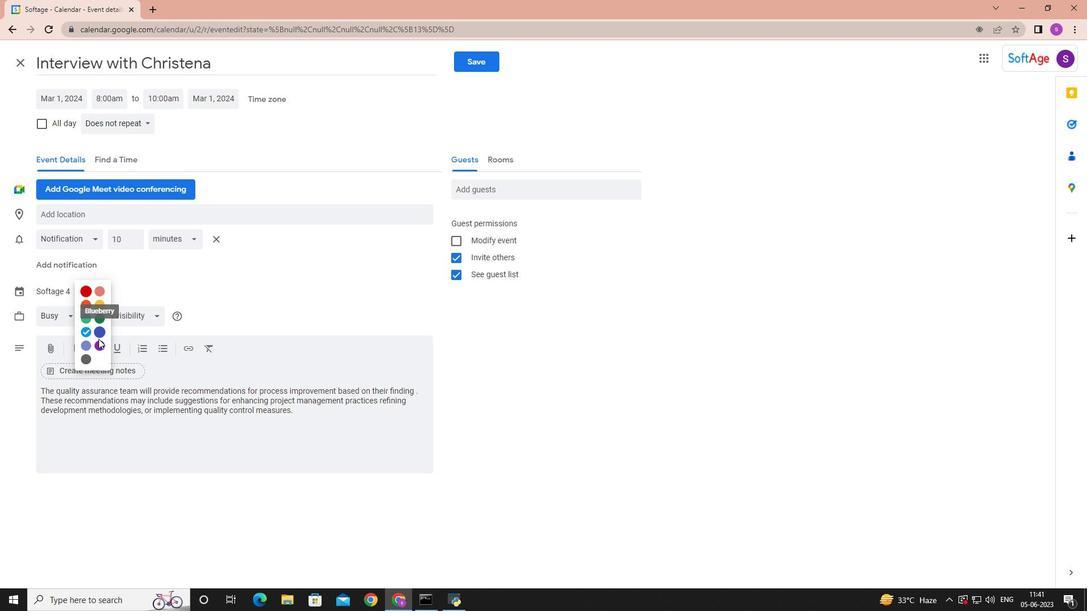 
Action: Mouse pressed left at (98, 343)
Screenshot: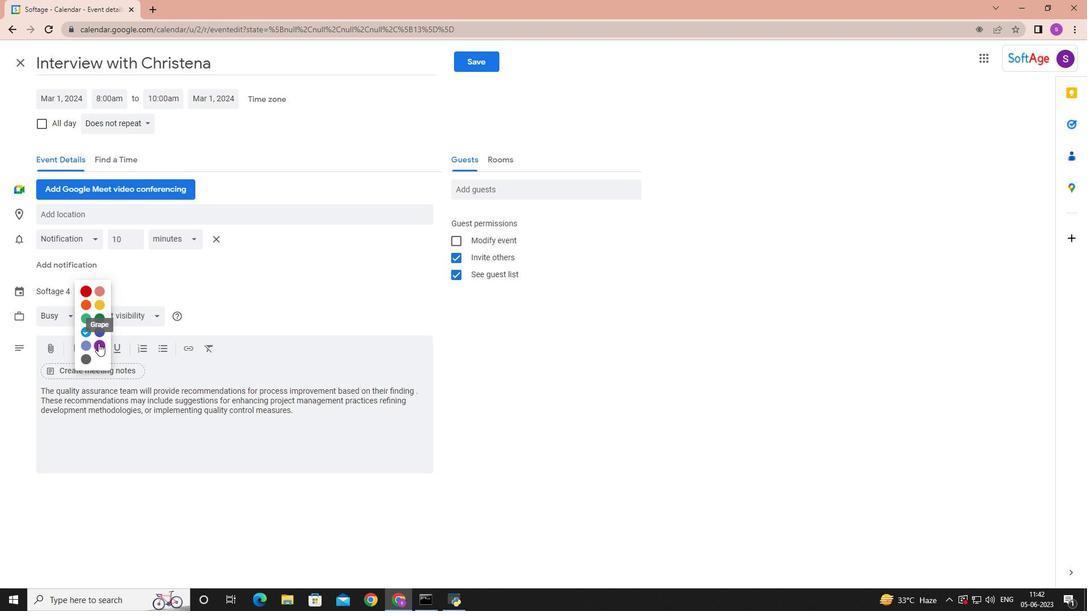 
Action: Mouse moved to (90, 210)
Screenshot: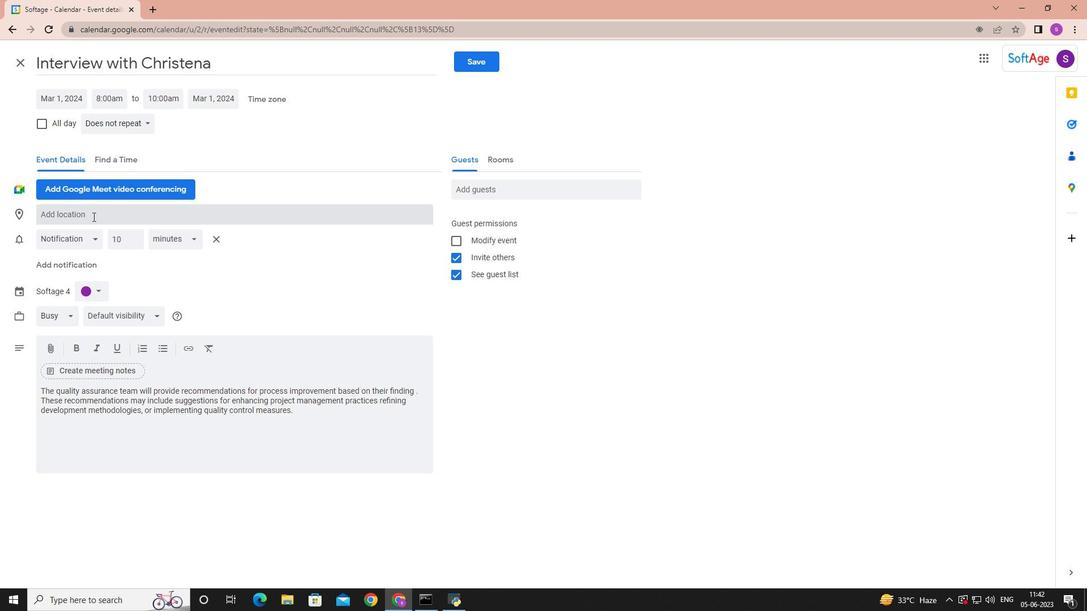 
Action: Mouse pressed left at (90, 210)
Screenshot: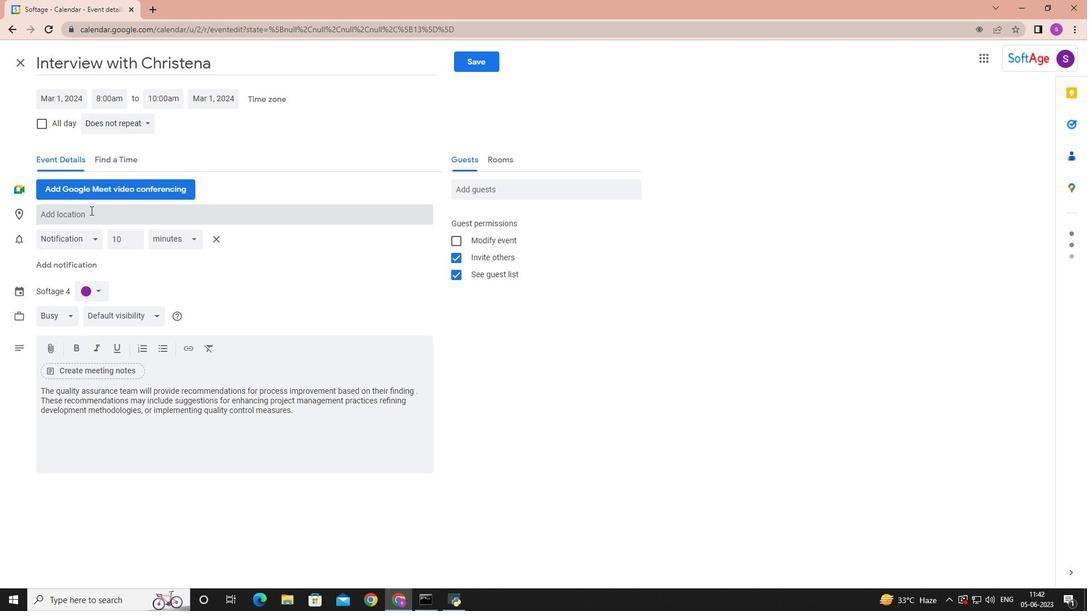 
Action: Key pressed <Key.shift>Accra,<Key.space><Key.shift><Key.shift><Key.shift><Key.shift><Key.shift><Key.shift><Key.shift><Key.shift><Key.shift><Key.shift><Key.shift><Key.shift><Key.shift><Key.shift>Ghana
Screenshot: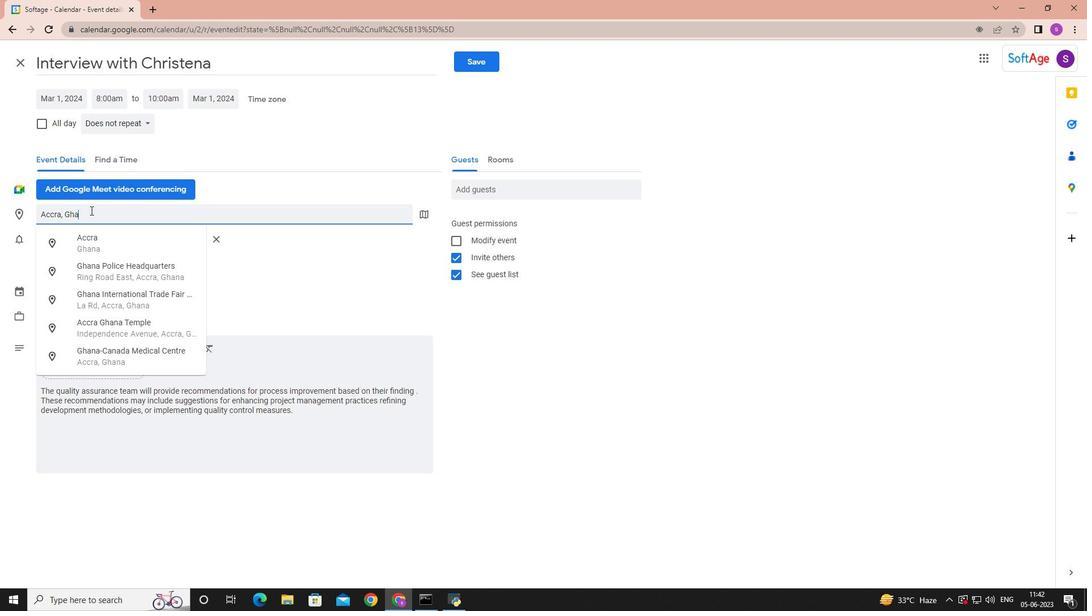 
Action: Mouse moved to (480, 188)
Screenshot: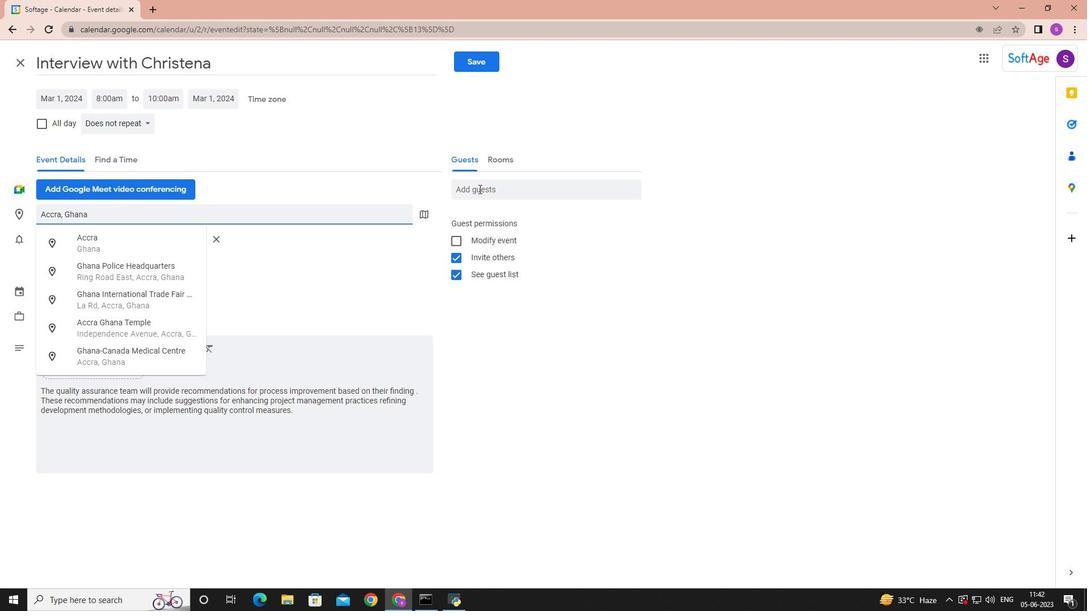 
Action: Mouse pressed left at (480, 188)
Screenshot: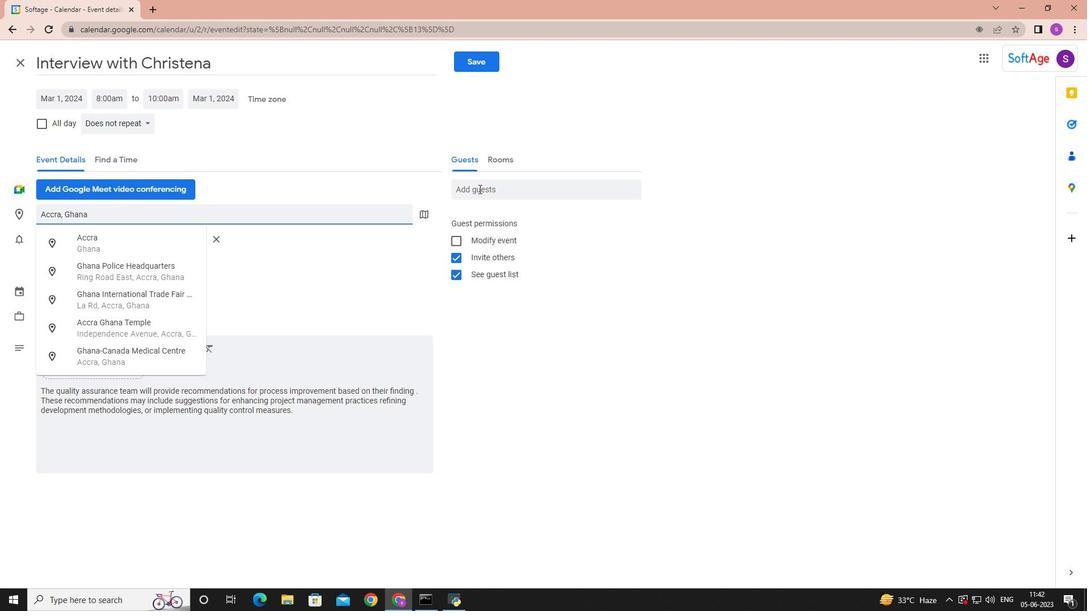
Action: Key pressed softage.2
Screenshot: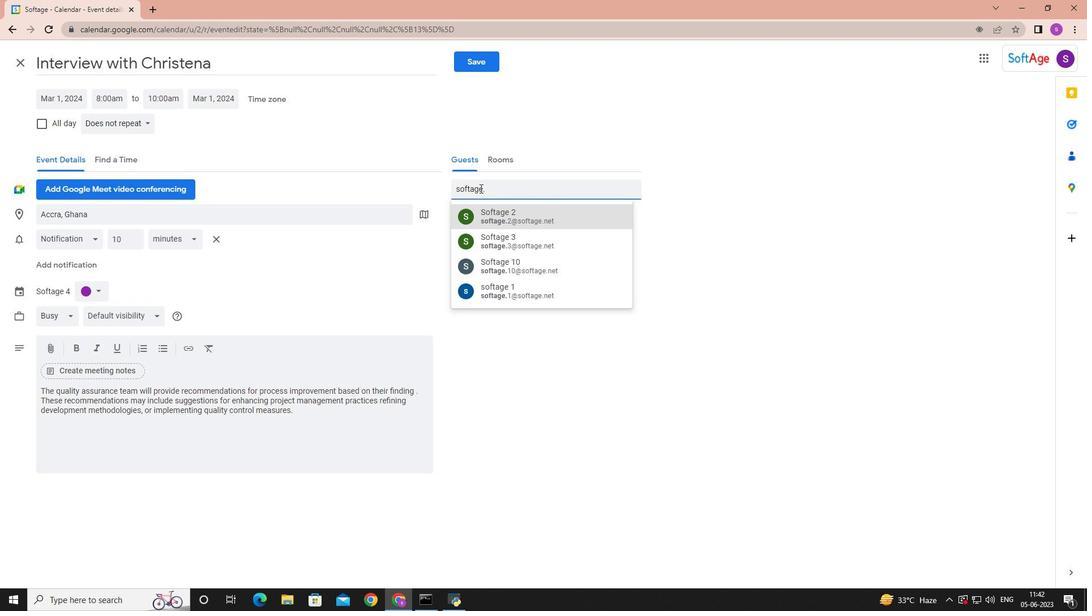 
Action: Mouse moved to (516, 213)
Screenshot: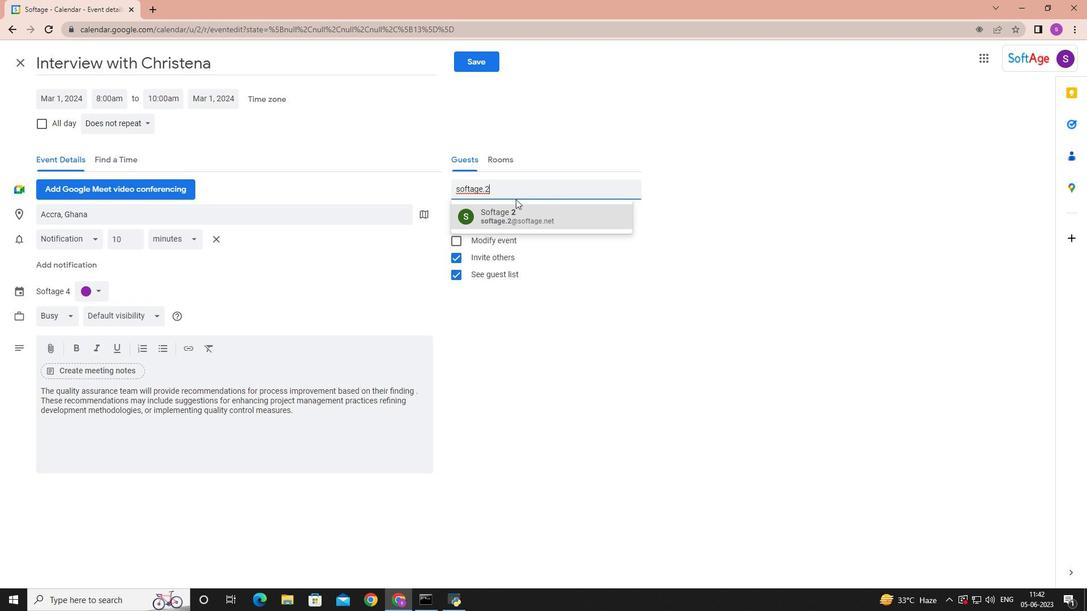 
Action: Mouse pressed left at (516, 213)
Screenshot: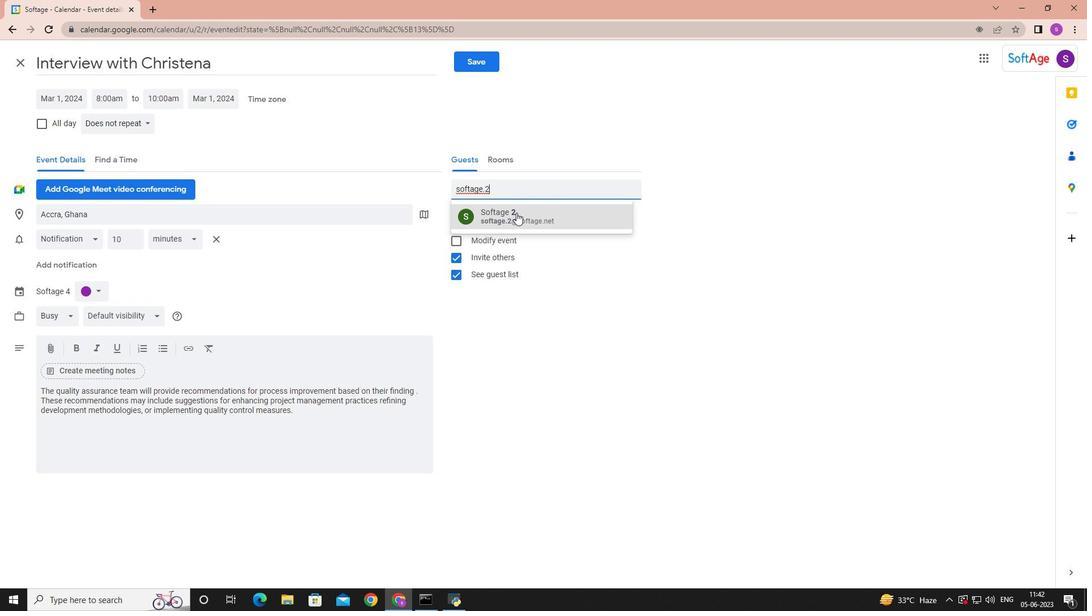 
Action: Key pressed softage.3
Screenshot: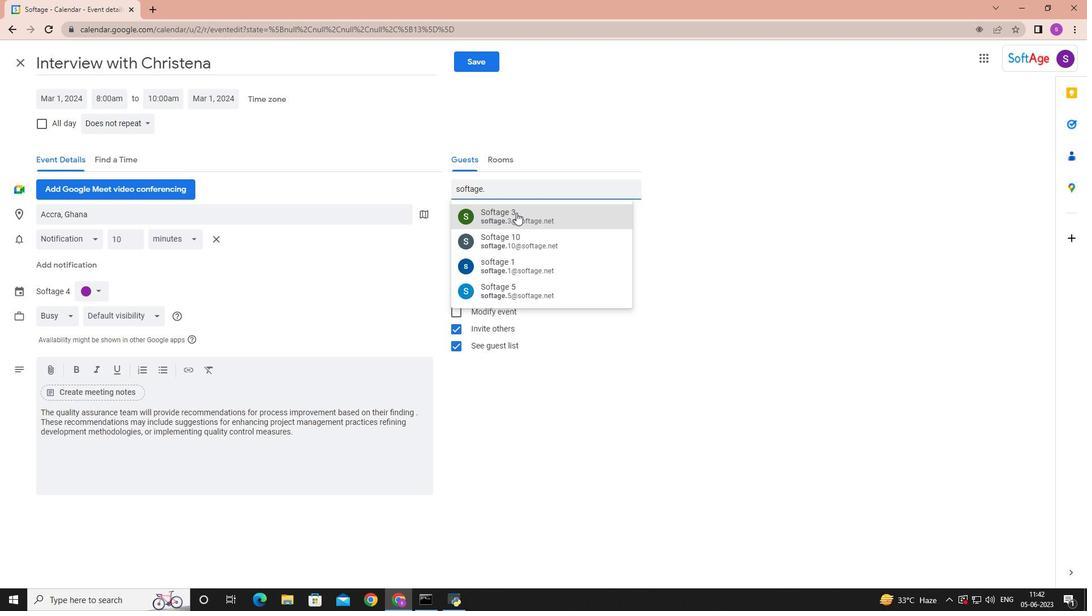 
Action: Mouse pressed left at (516, 213)
Screenshot: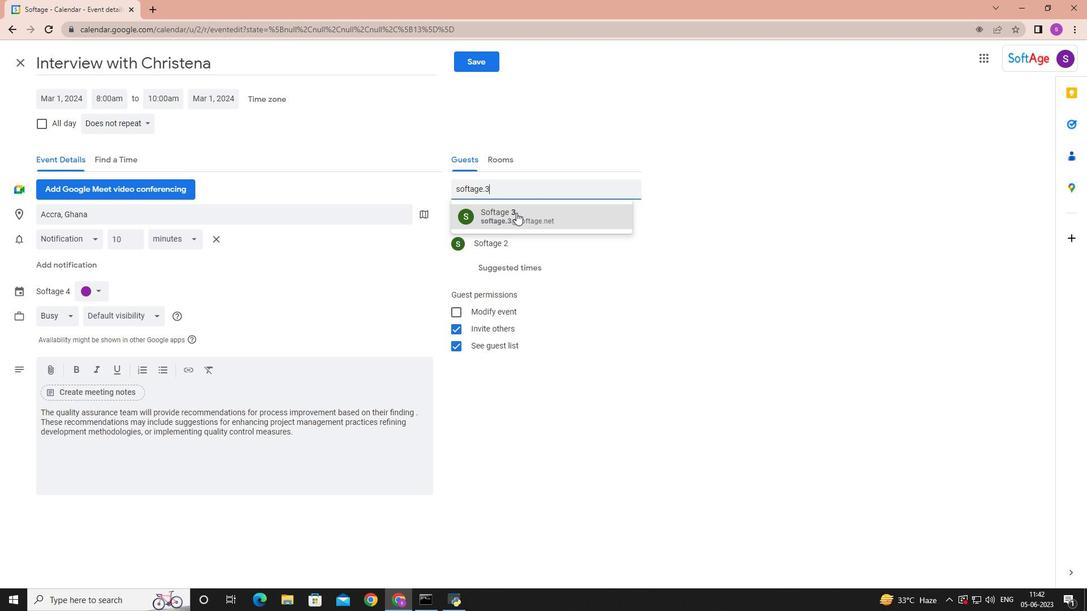 
Action: Mouse moved to (145, 118)
Screenshot: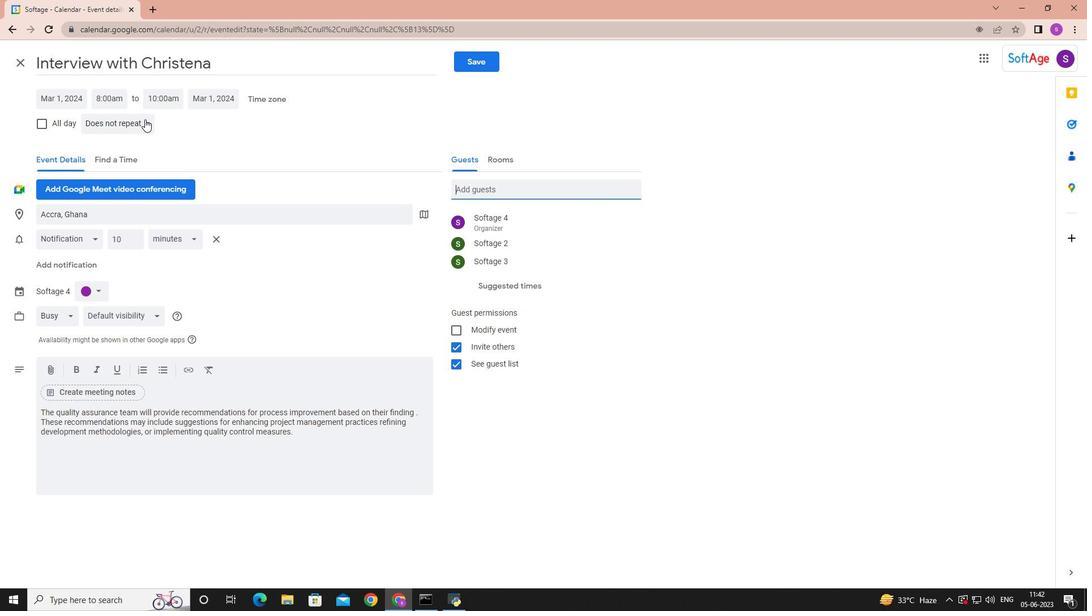
Action: Mouse pressed left at (145, 118)
Screenshot: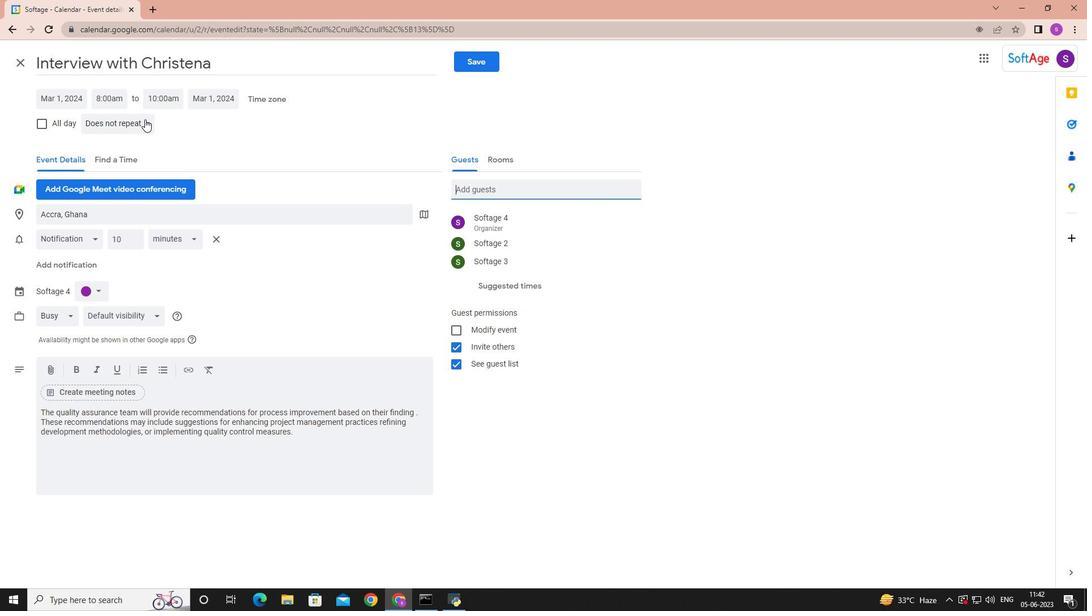 
Action: Mouse moved to (158, 224)
Screenshot: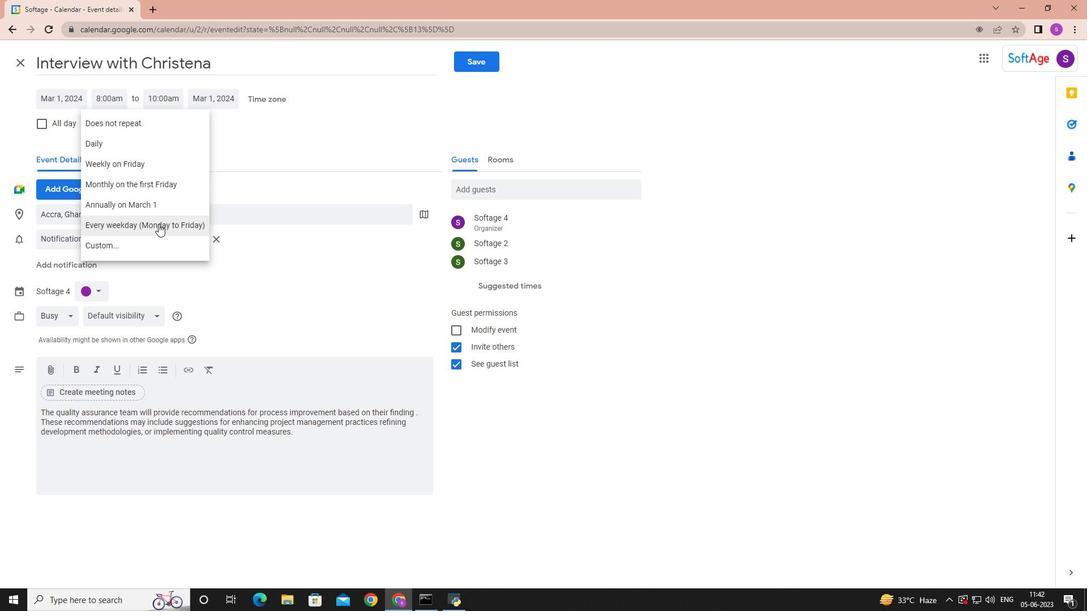 
Action: Mouse pressed left at (158, 224)
Screenshot: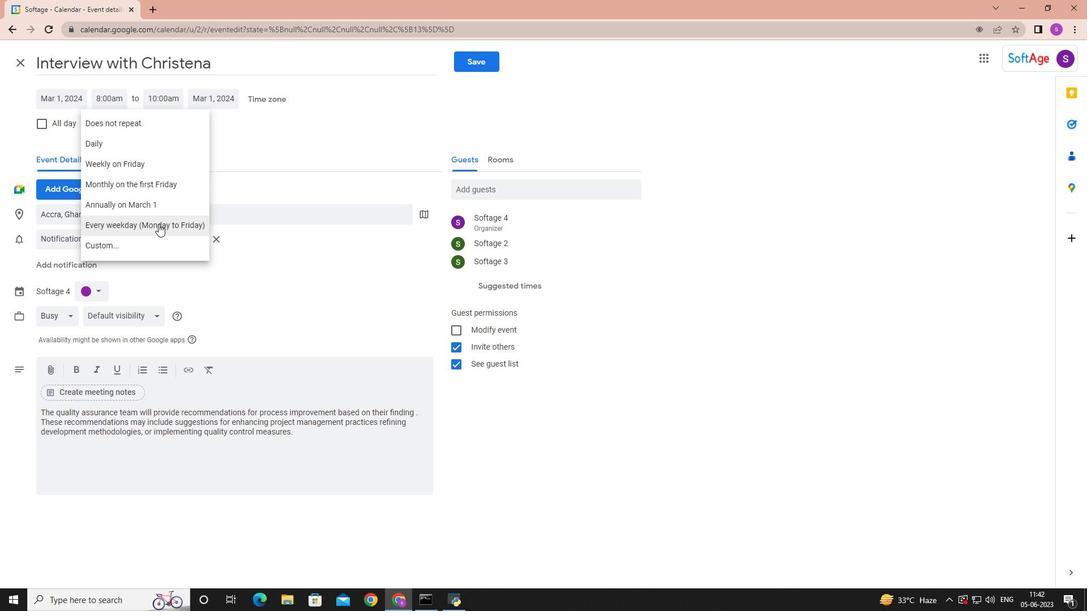 
Action: Mouse moved to (465, 63)
Screenshot: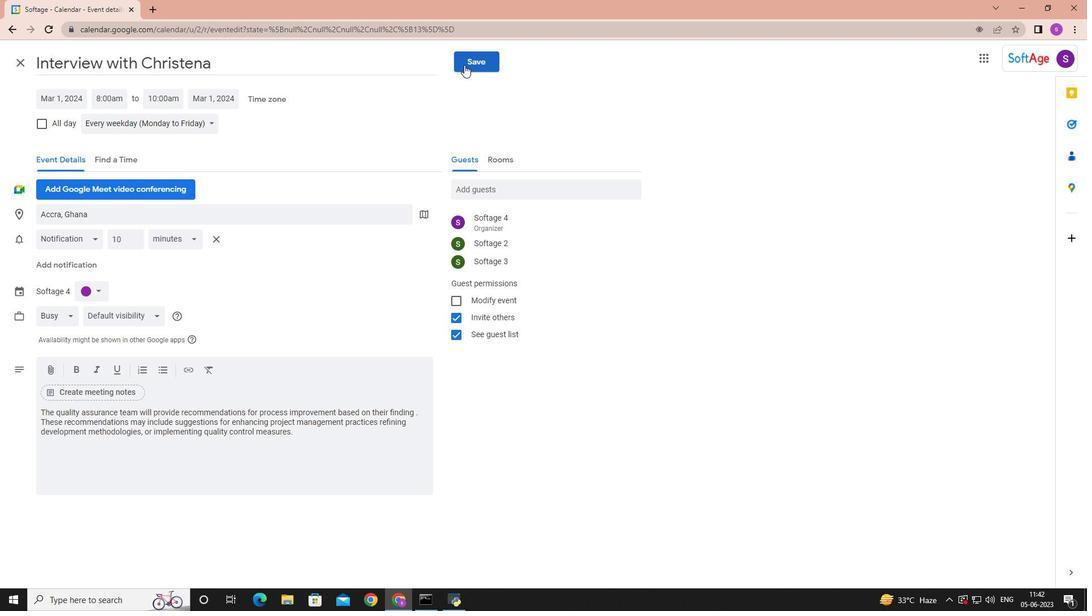 
Action: Mouse pressed left at (465, 63)
Screenshot: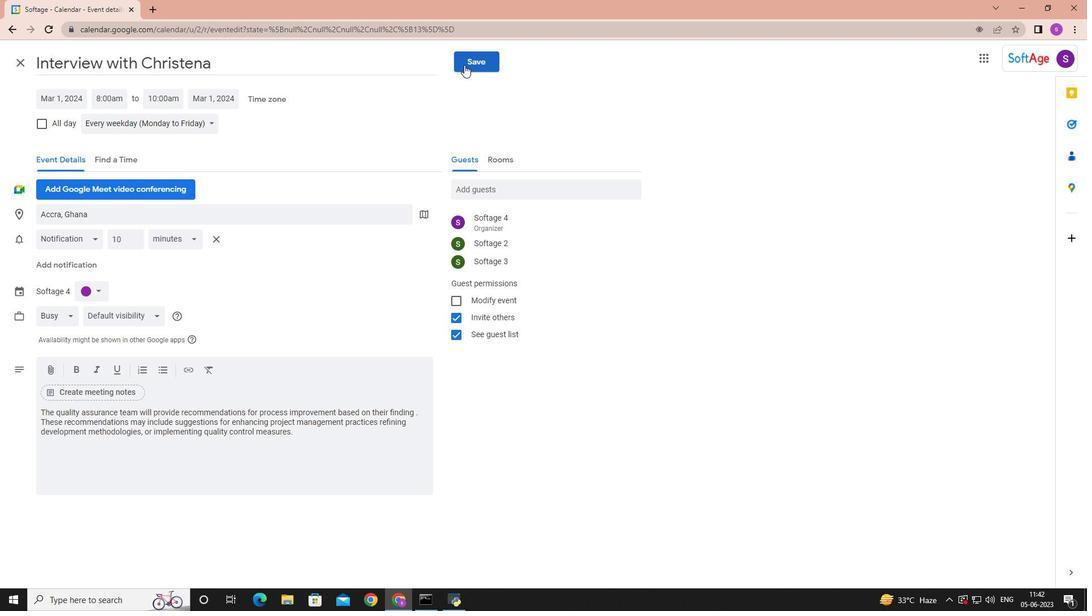 
Action: Mouse moved to (647, 337)
Screenshot: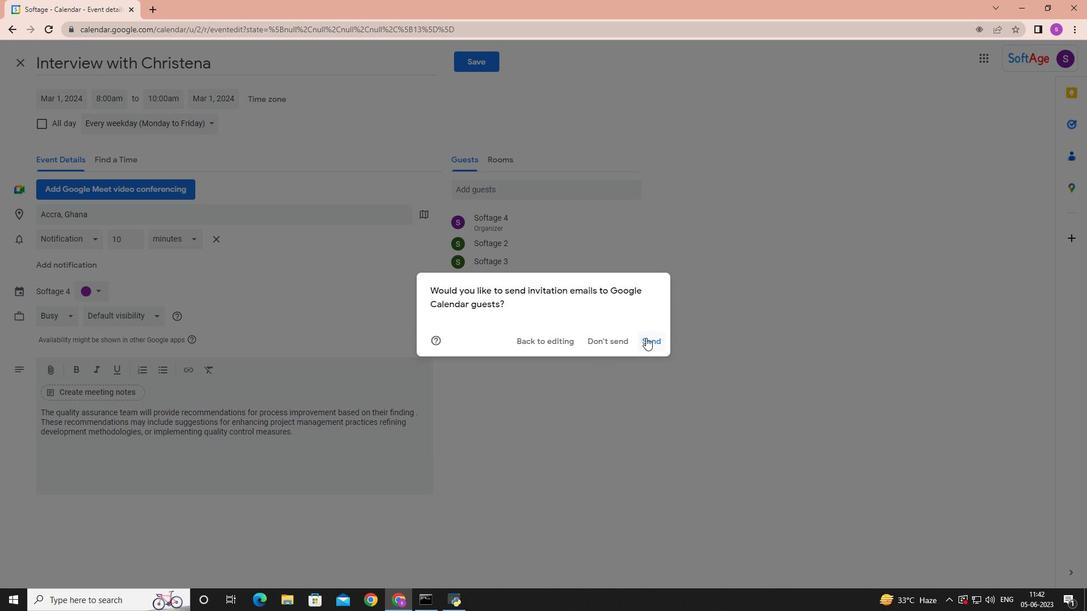 
Action: Mouse pressed left at (647, 337)
Screenshot: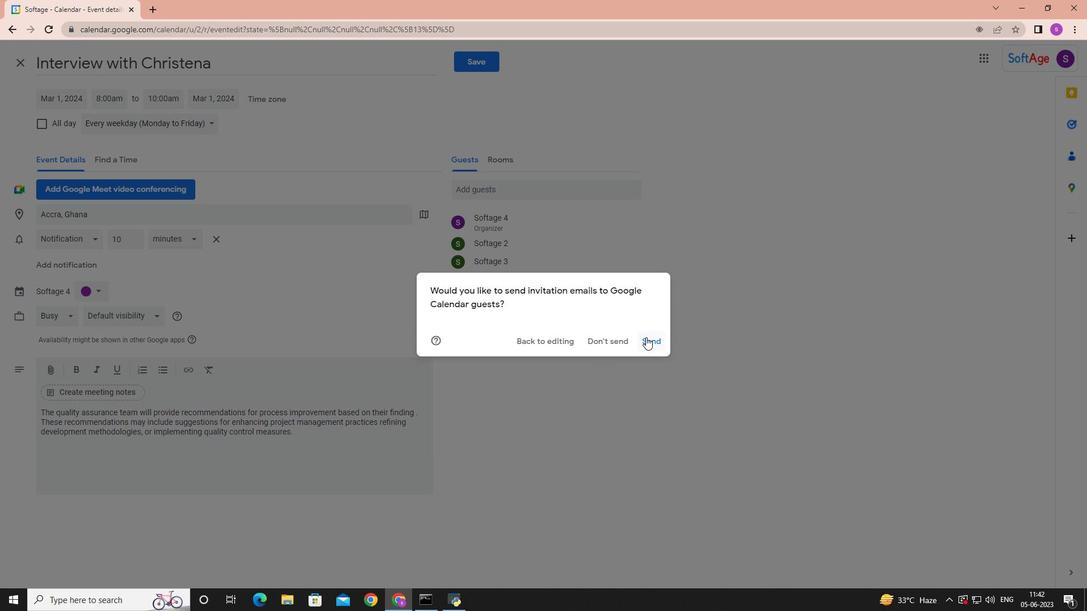 
Action: Mouse moved to (646, 337)
Screenshot: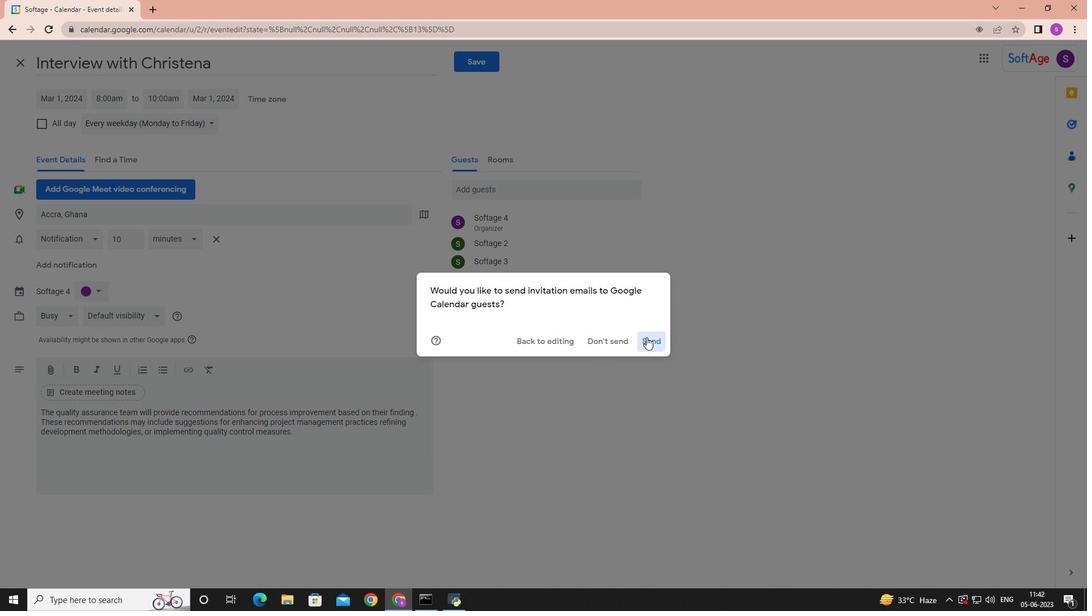 
